 Task: Look for space in Burien, United States from 10th July, 2023 to 15th July, 2023 for 7 adults in price range Rs.10000 to Rs.15000. Place can be entire place or shared room with 4 bedrooms having 7 beds and 4 bathrooms. Property type can be house, flat, guest house. Amenities needed are: wifi, TV, free parkinig on premises, gym, breakfast. Booking option can be shelf check-in. Required host language is English.
Action: Mouse moved to (455, 112)
Screenshot: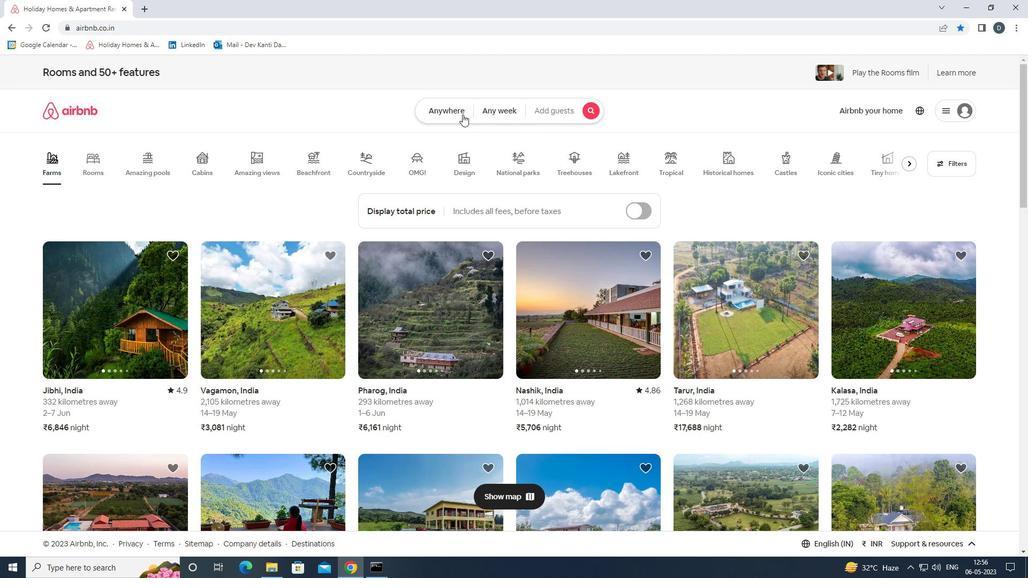 
Action: Mouse pressed left at (455, 112)
Screenshot: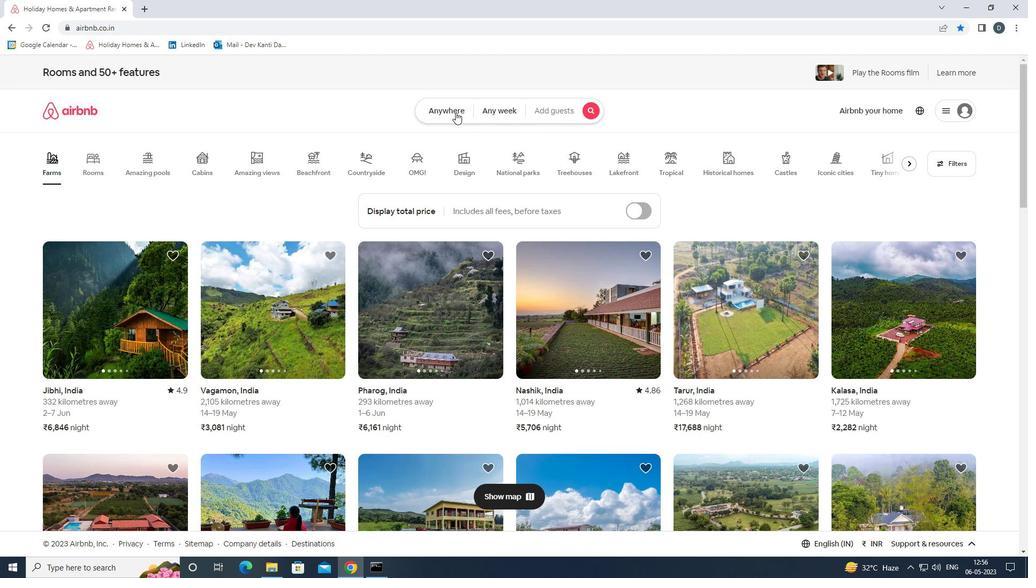 
Action: Mouse moved to (388, 152)
Screenshot: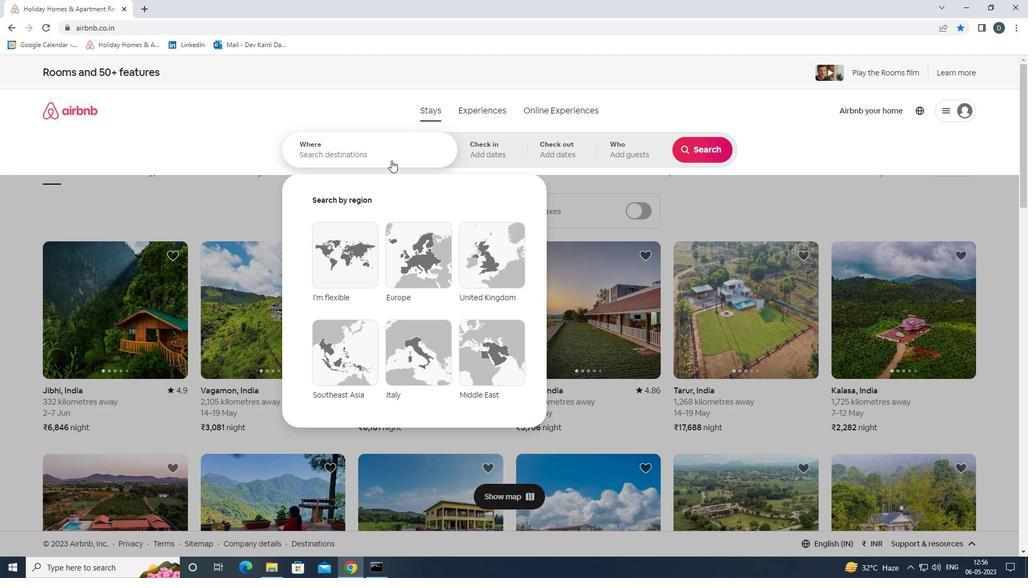 
Action: Mouse pressed left at (388, 152)
Screenshot: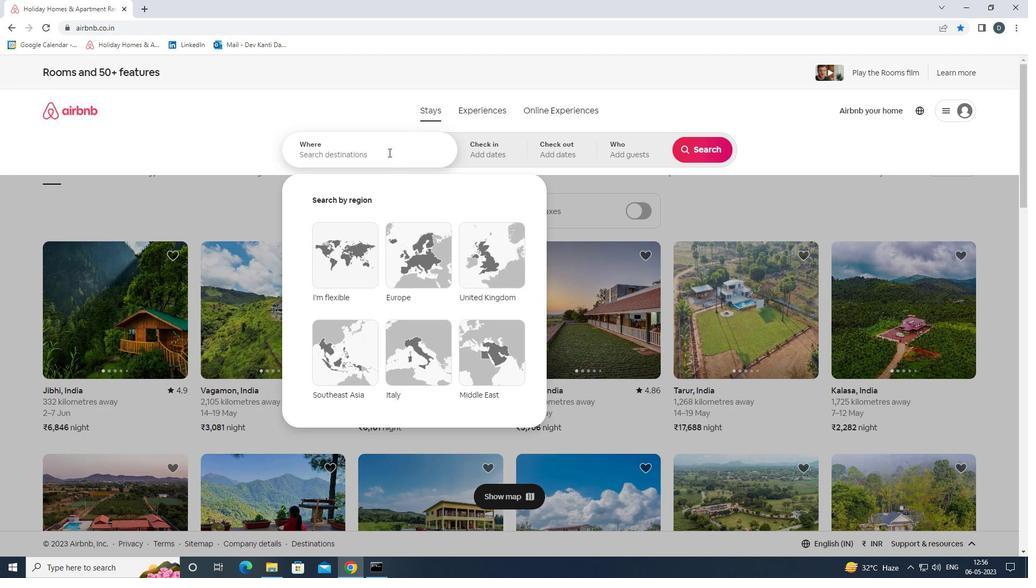 
Action: Mouse moved to (406, 147)
Screenshot: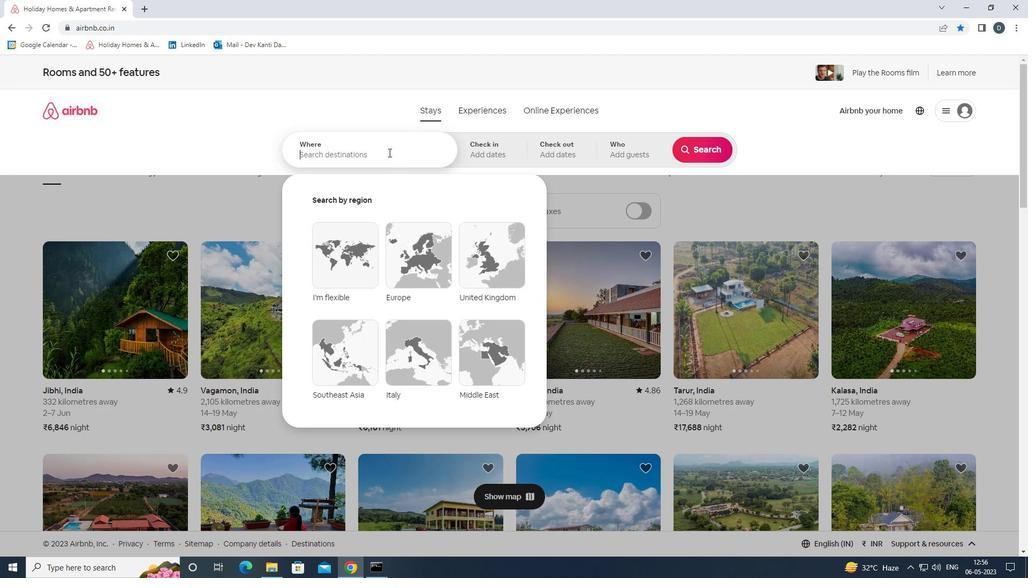 
Action: Key pressed <Key.shift>BURIEN,<Key.shift>UNITED<Key.space><Key.shift>STATES<Key.enter>
Screenshot: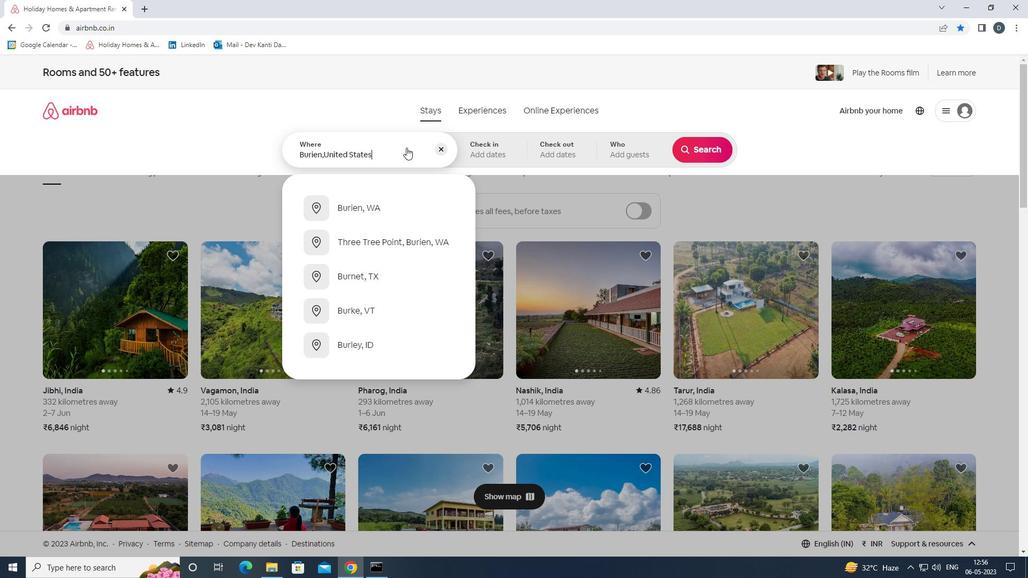 
Action: Mouse moved to (698, 236)
Screenshot: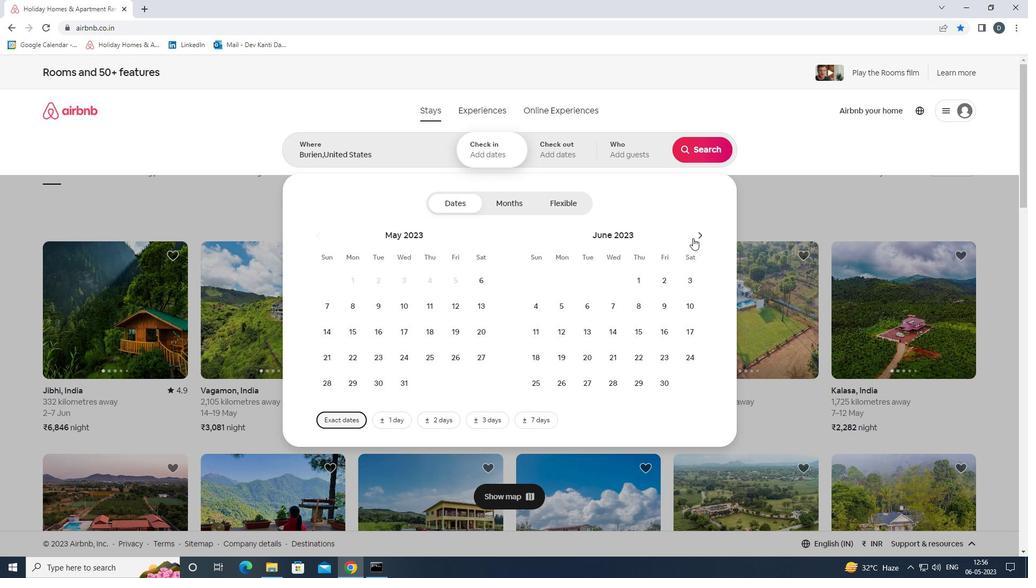 
Action: Mouse pressed left at (698, 236)
Screenshot: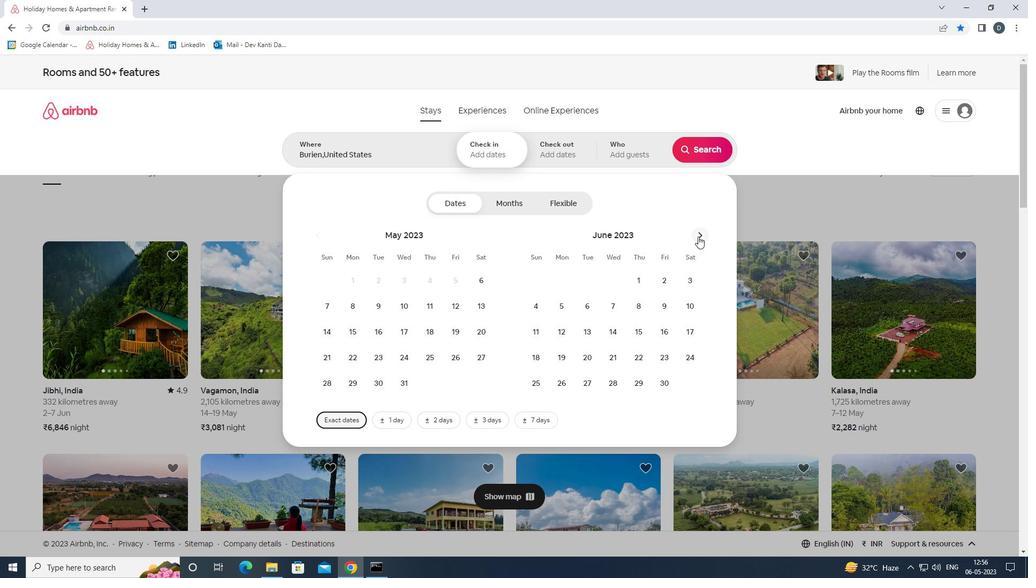 
Action: Mouse moved to (564, 330)
Screenshot: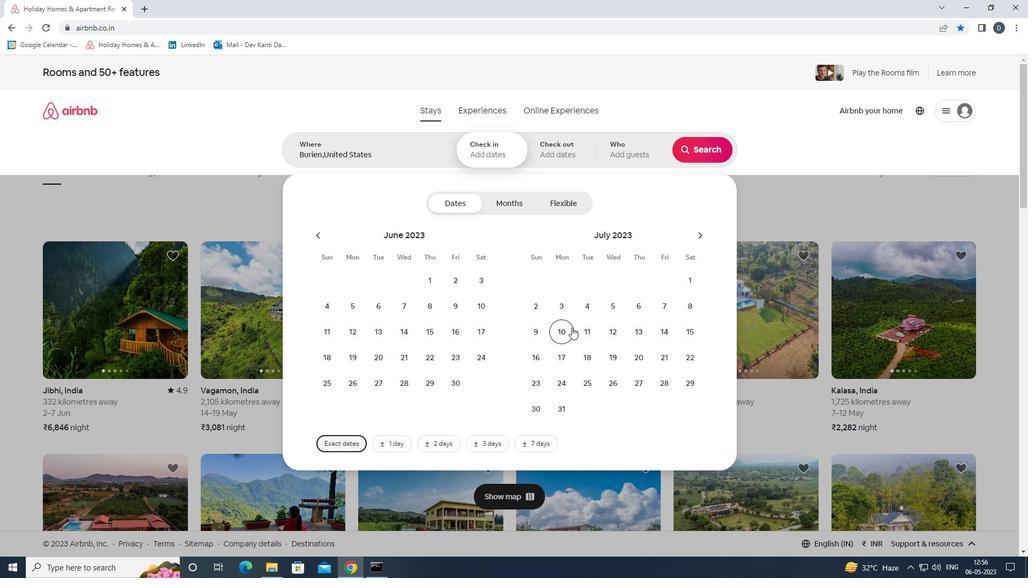 
Action: Mouse pressed left at (564, 330)
Screenshot: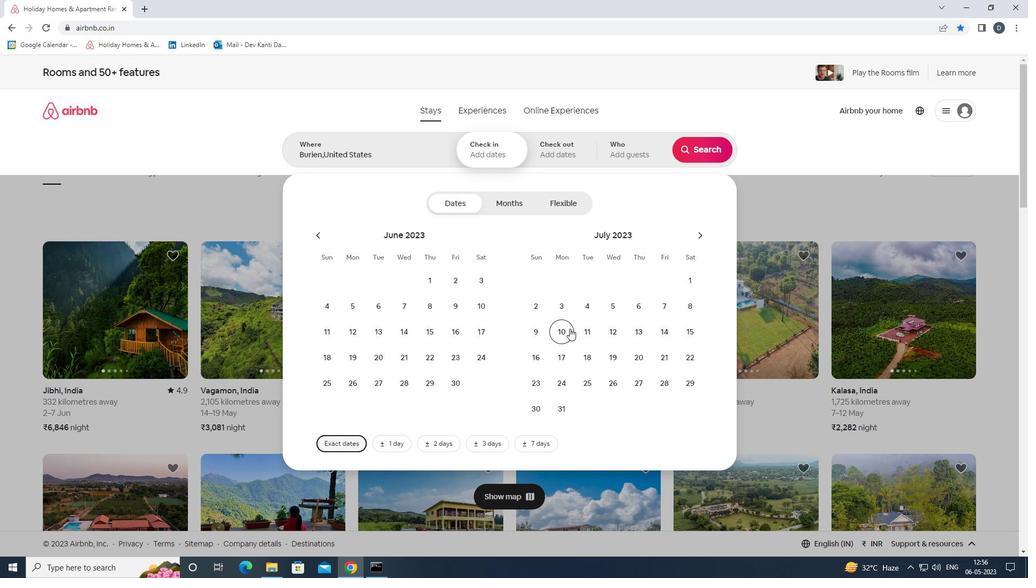 
Action: Mouse moved to (688, 332)
Screenshot: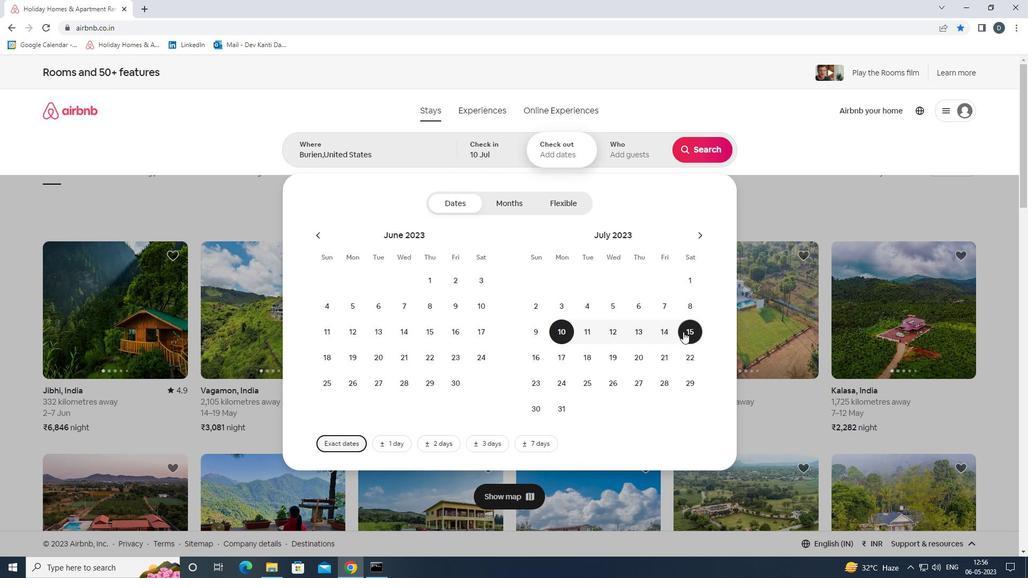
Action: Mouse pressed left at (688, 332)
Screenshot: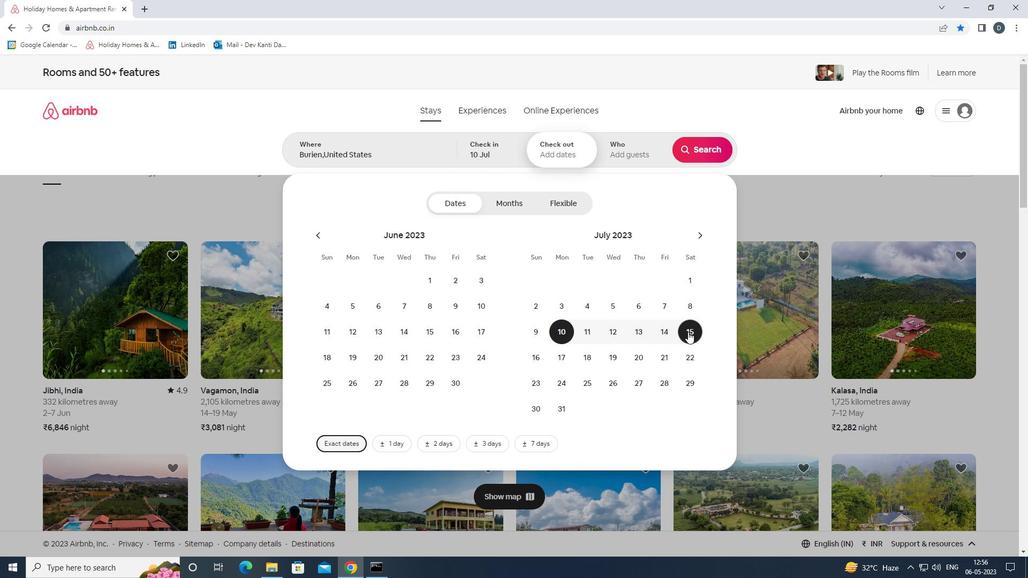 
Action: Mouse moved to (610, 151)
Screenshot: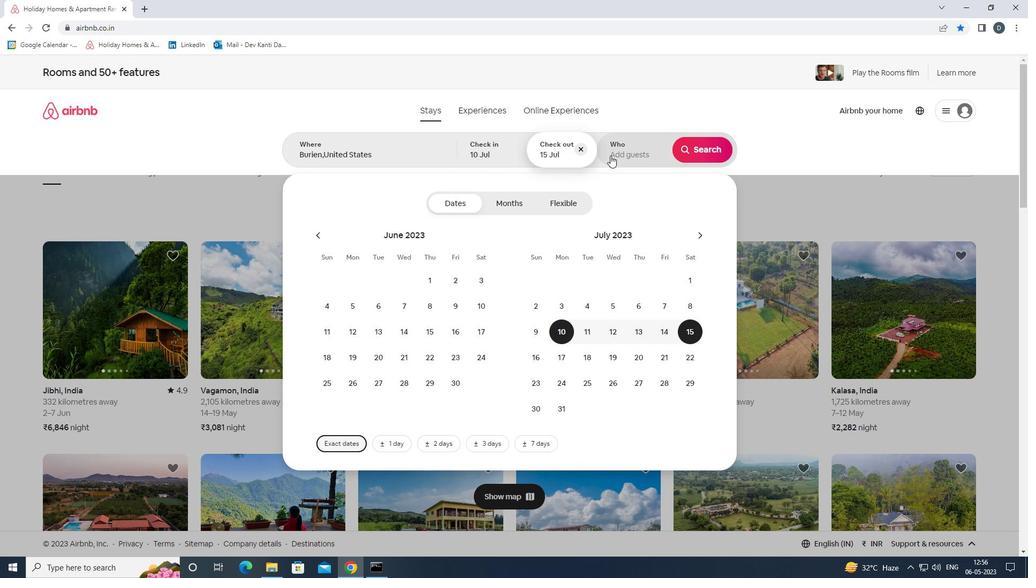 
Action: Mouse pressed left at (610, 151)
Screenshot: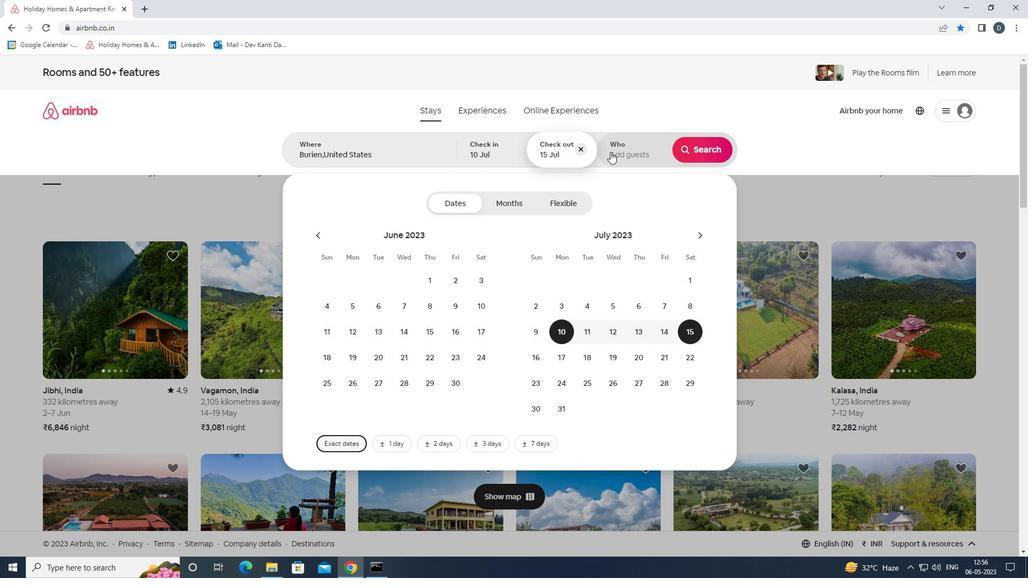 
Action: Mouse moved to (699, 209)
Screenshot: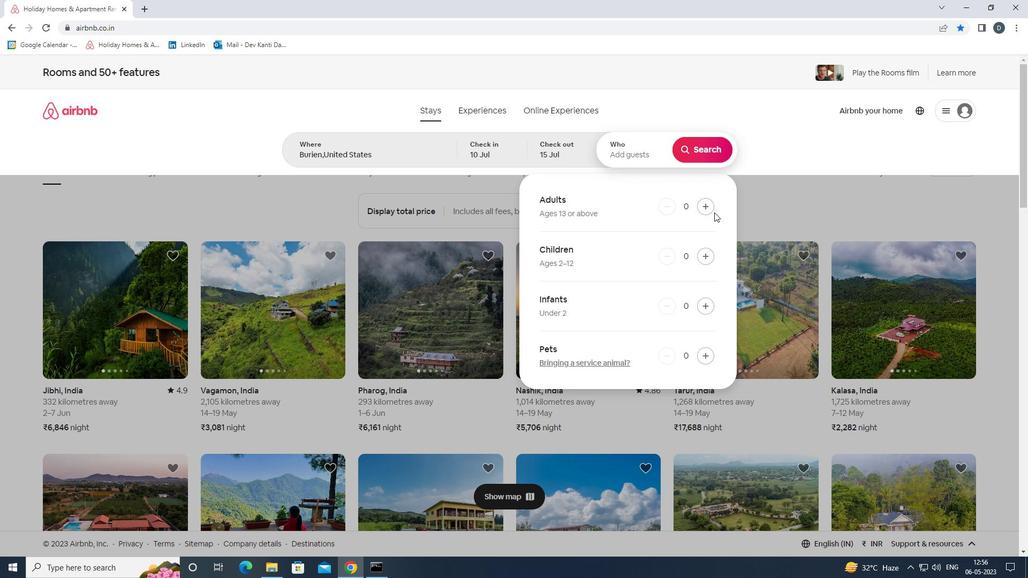 
Action: Mouse pressed left at (699, 209)
Screenshot: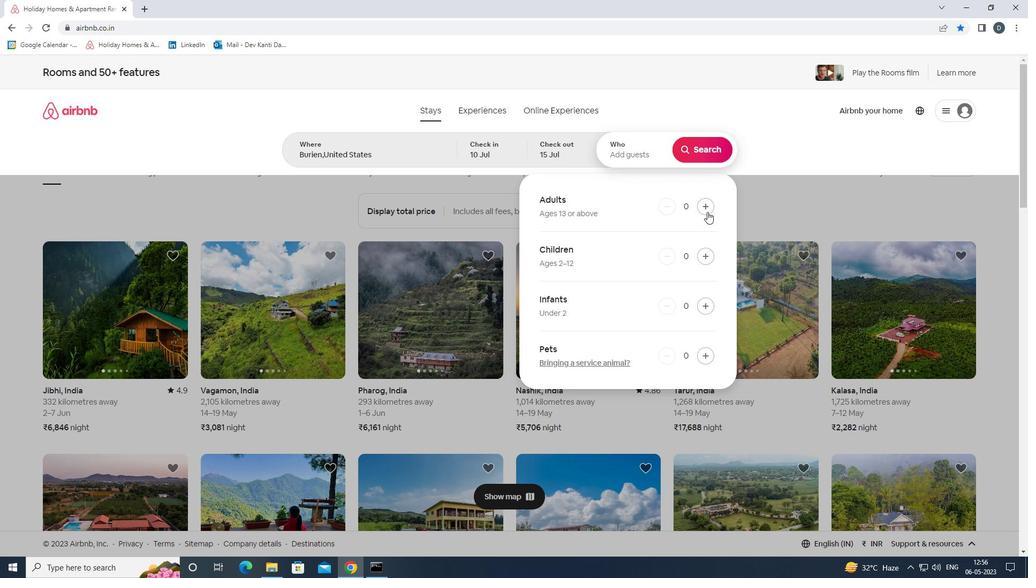 
Action: Mouse pressed left at (699, 209)
Screenshot: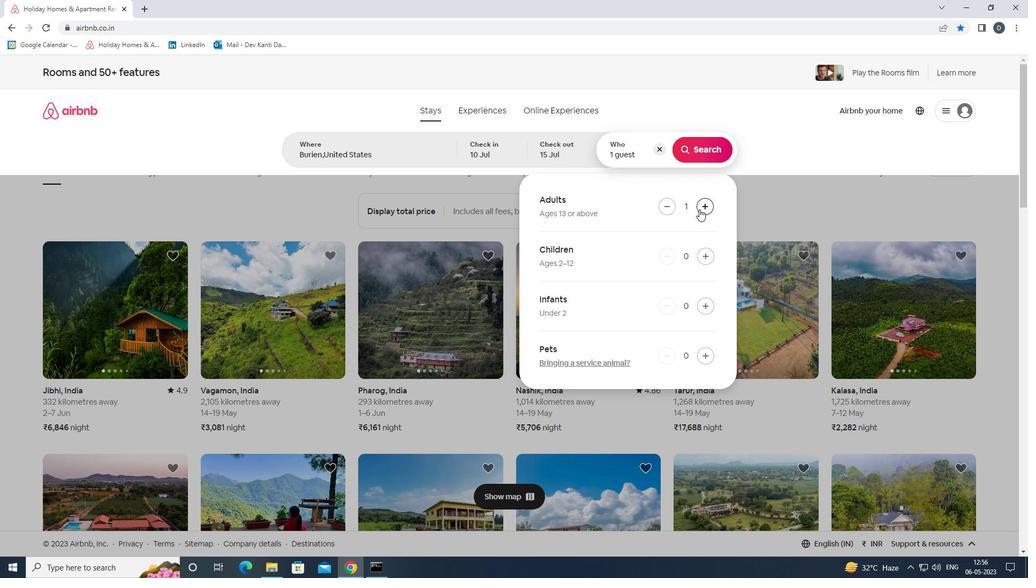 
Action: Mouse pressed left at (699, 209)
Screenshot: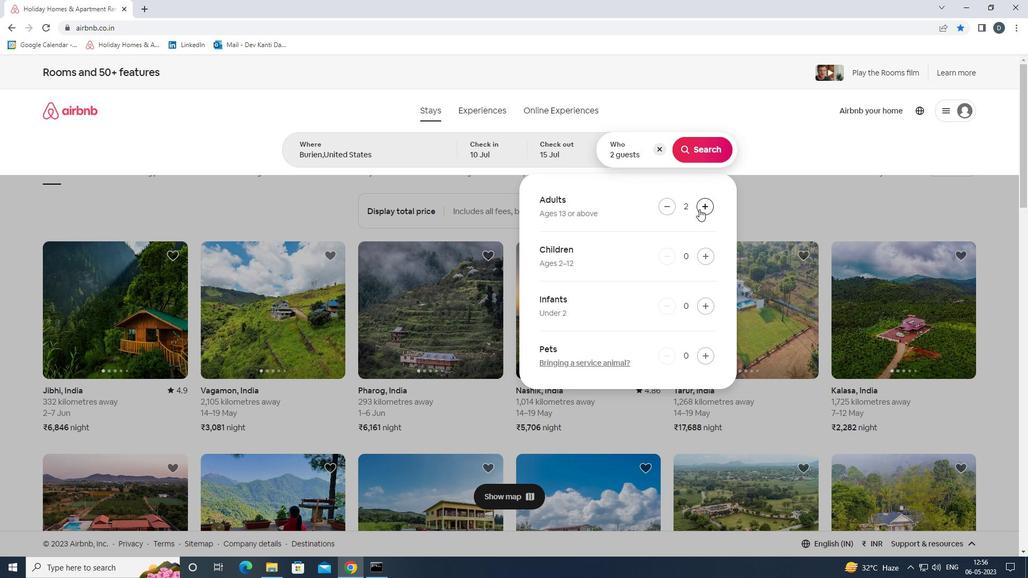 
Action: Mouse pressed left at (699, 209)
Screenshot: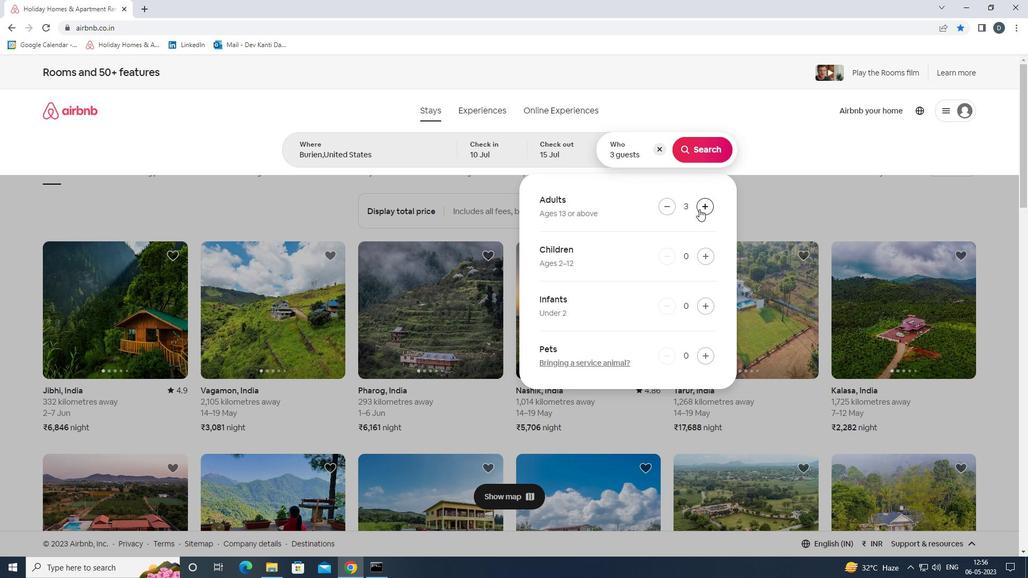 
Action: Mouse pressed left at (699, 209)
Screenshot: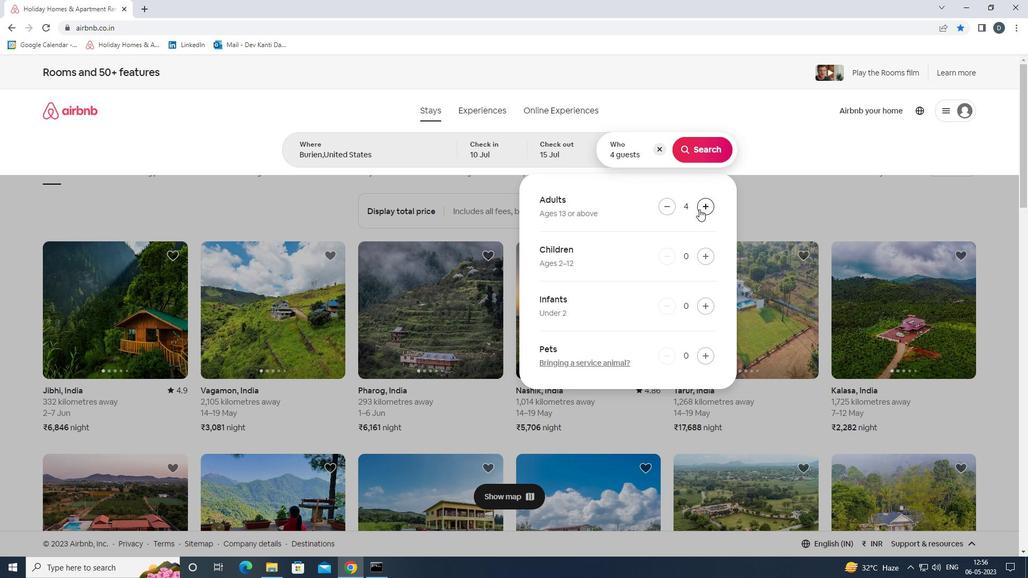 
Action: Mouse pressed left at (699, 209)
Screenshot: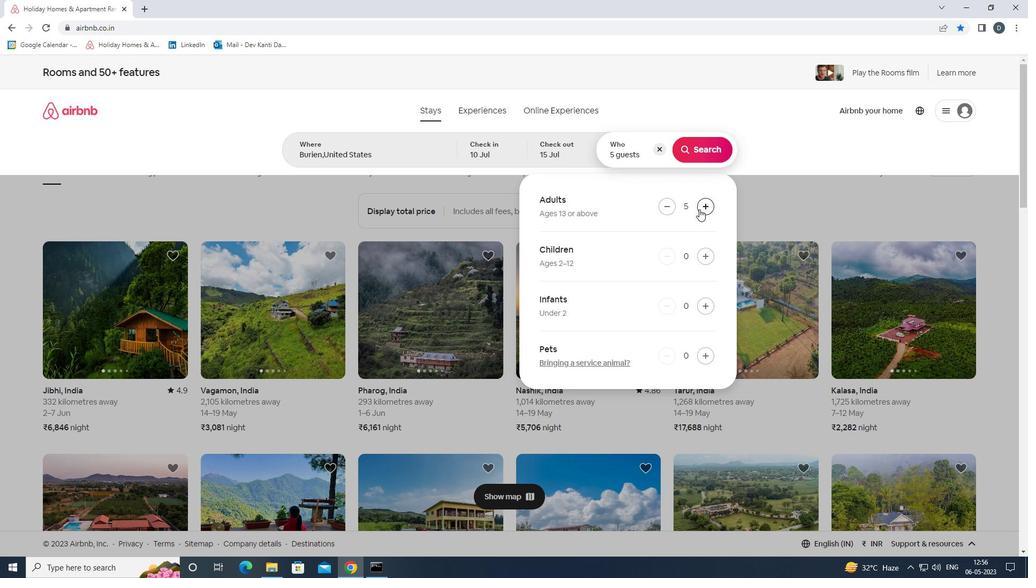 
Action: Mouse pressed left at (699, 209)
Screenshot: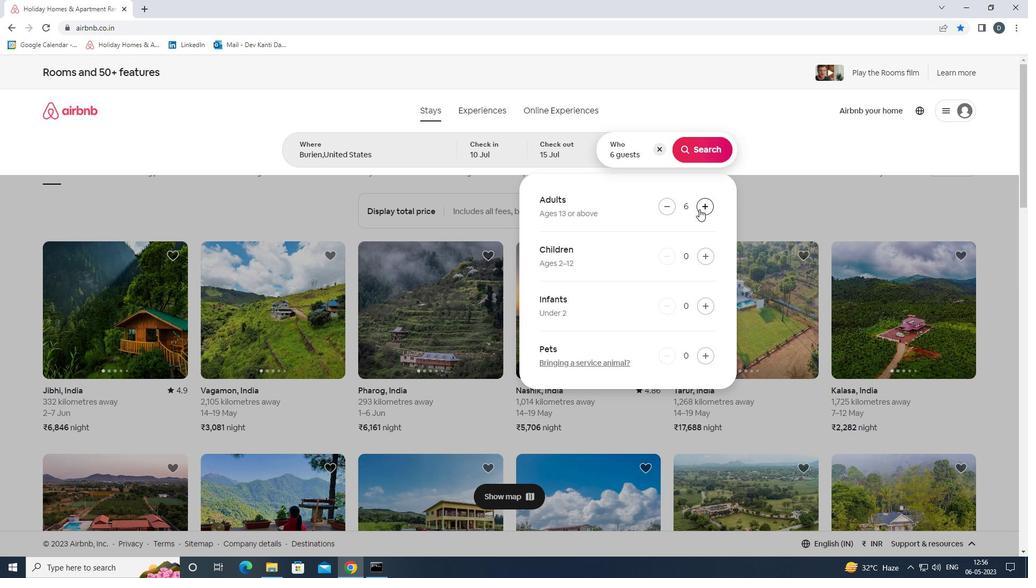 
Action: Mouse moved to (692, 154)
Screenshot: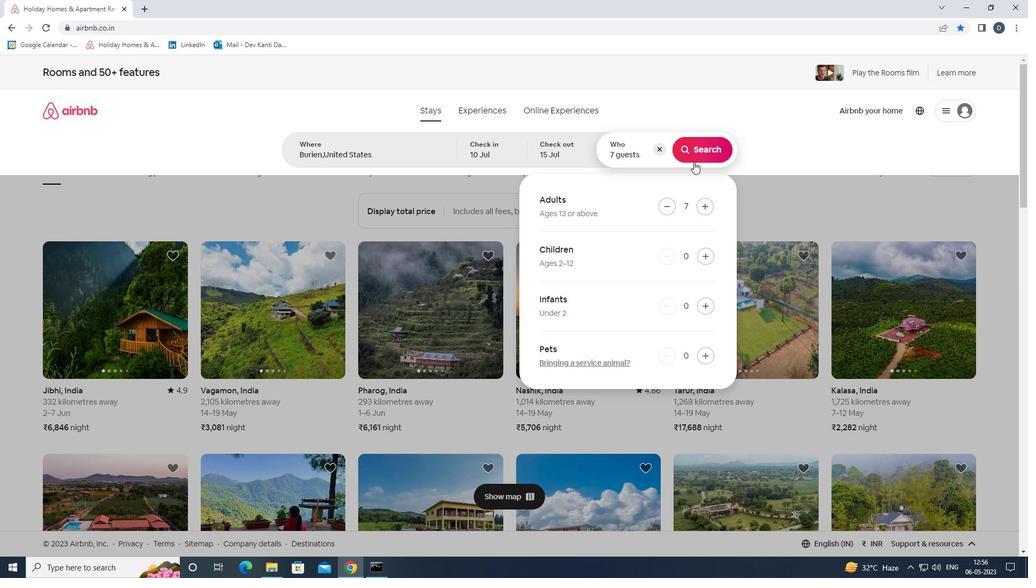 
Action: Mouse pressed left at (692, 154)
Screenshot: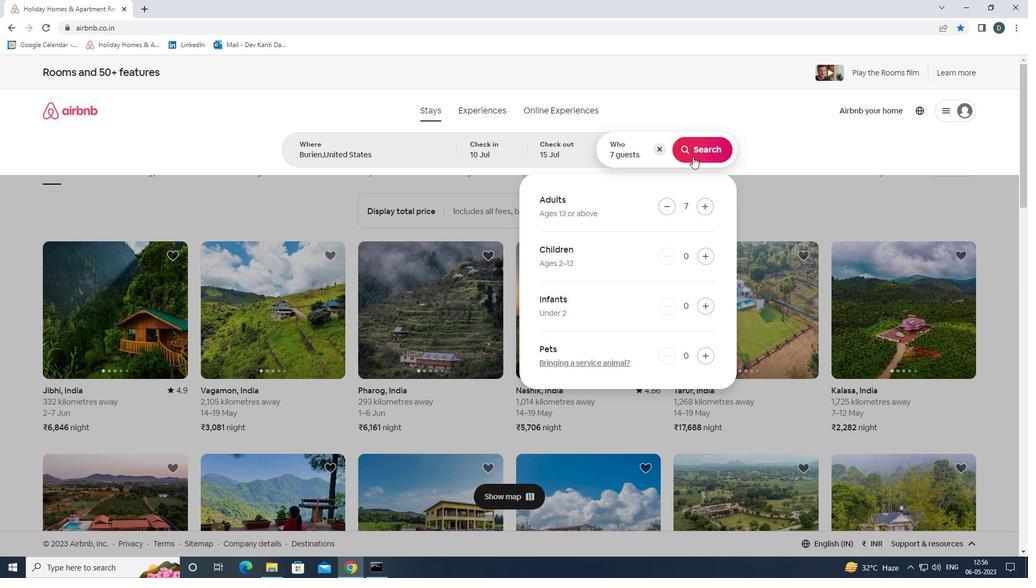 
Action: Mouse moved to (972, 118)
Screenshot: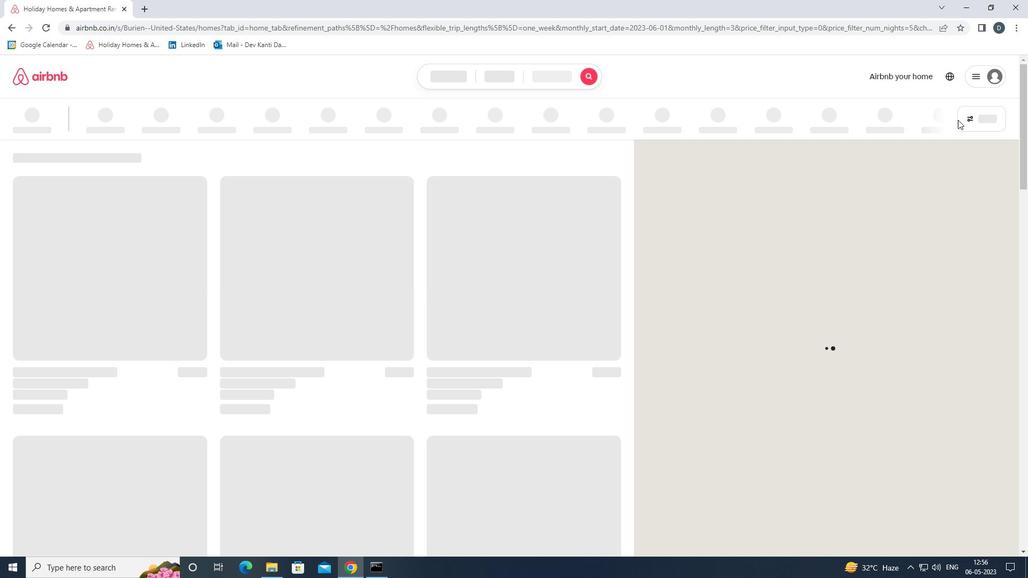 
Action: Mouse pressed left at (972, 118)
Screenshot: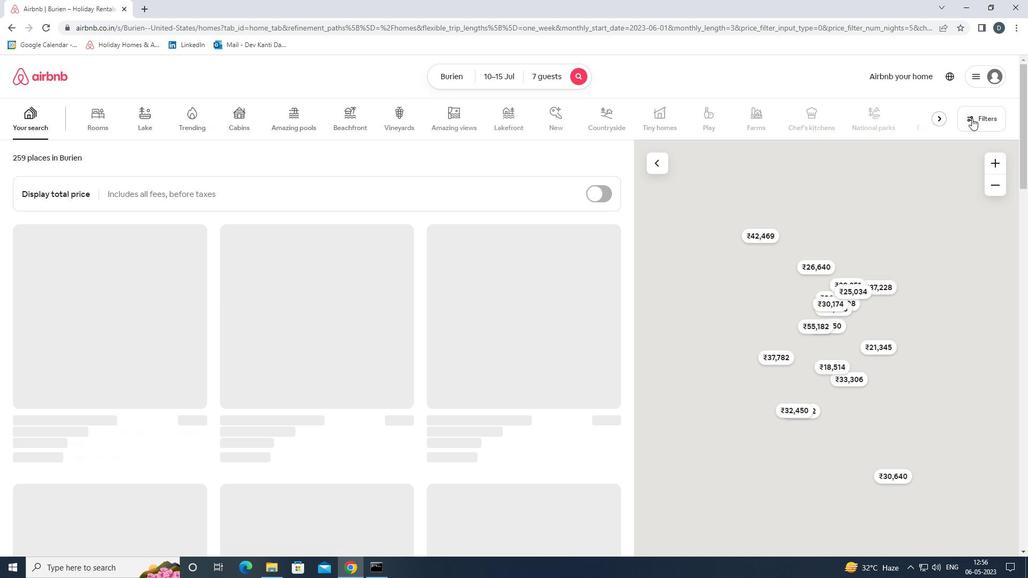 
Action: Mouse moved to (390, 377)
Screenshot: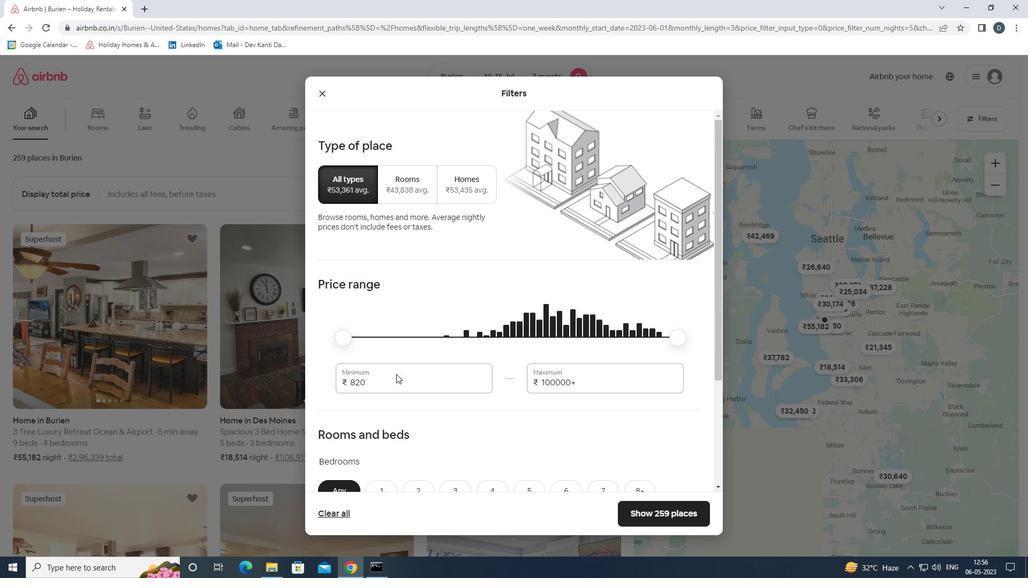 
Action: Mouse pressed left at (390, 377)
Screenshot: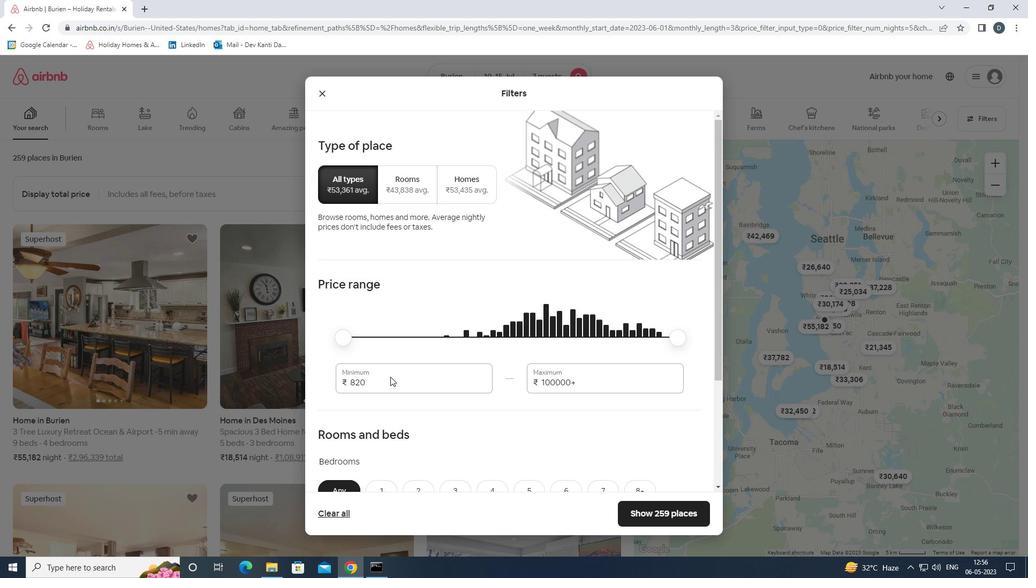
Action: Mouse pressed left at (390, 377)
Screenshot: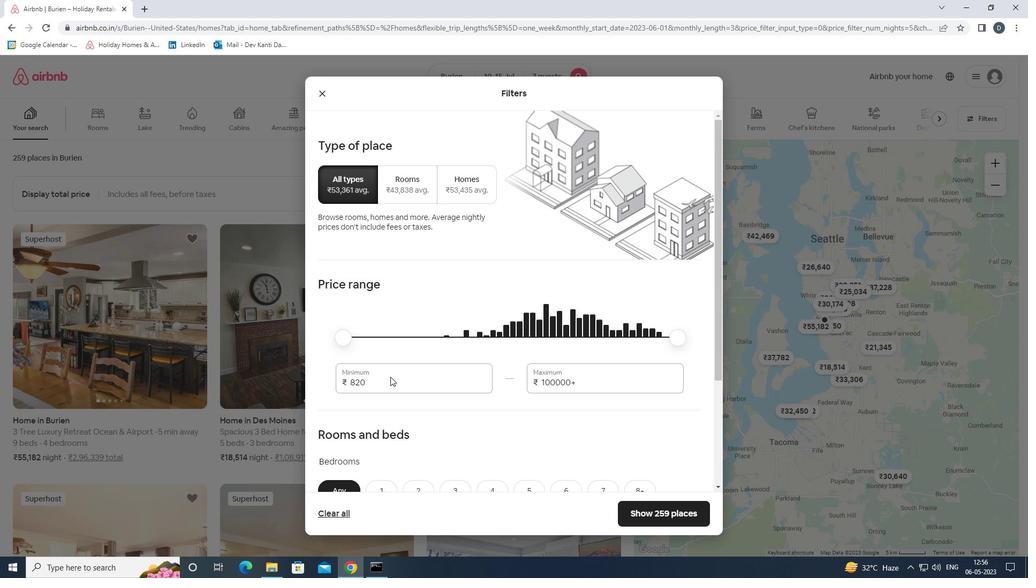 
Action: Mouse moved to (389, 381)
Screenshot: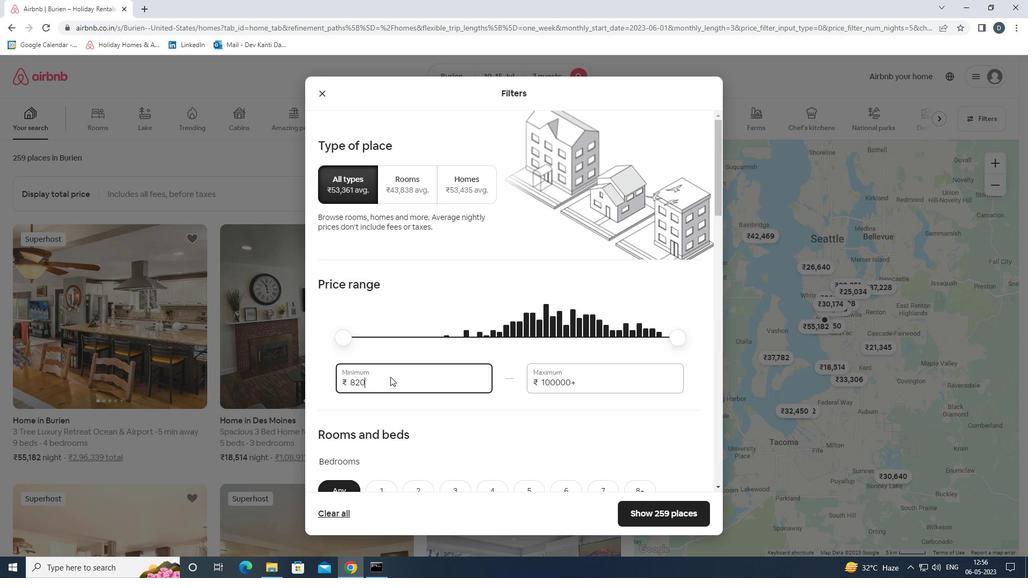 
Action: Mouse pressed left at (389, 381)
Screenshot: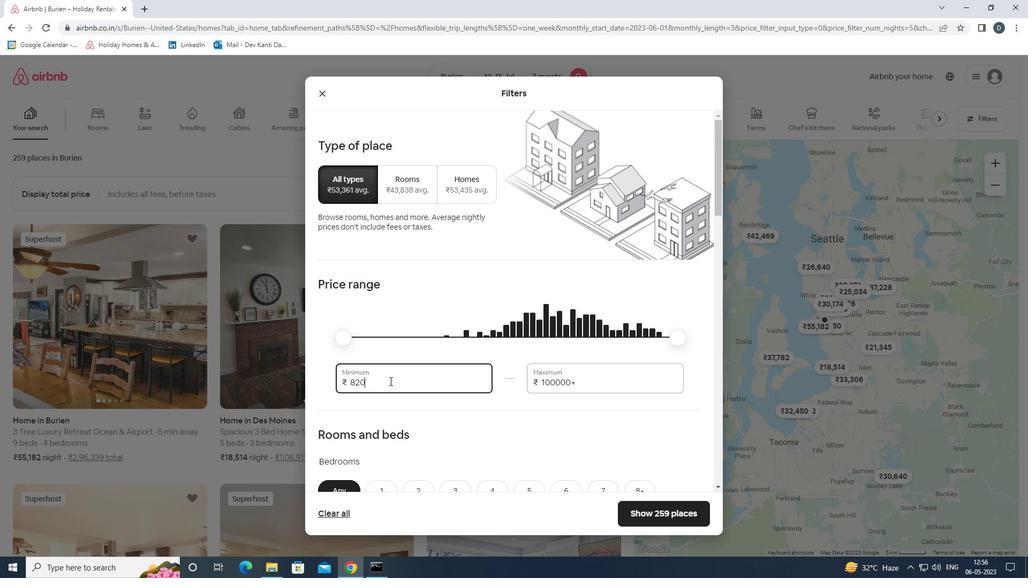 
Action: Mouse pressed left at (389, 381)
Screenshot: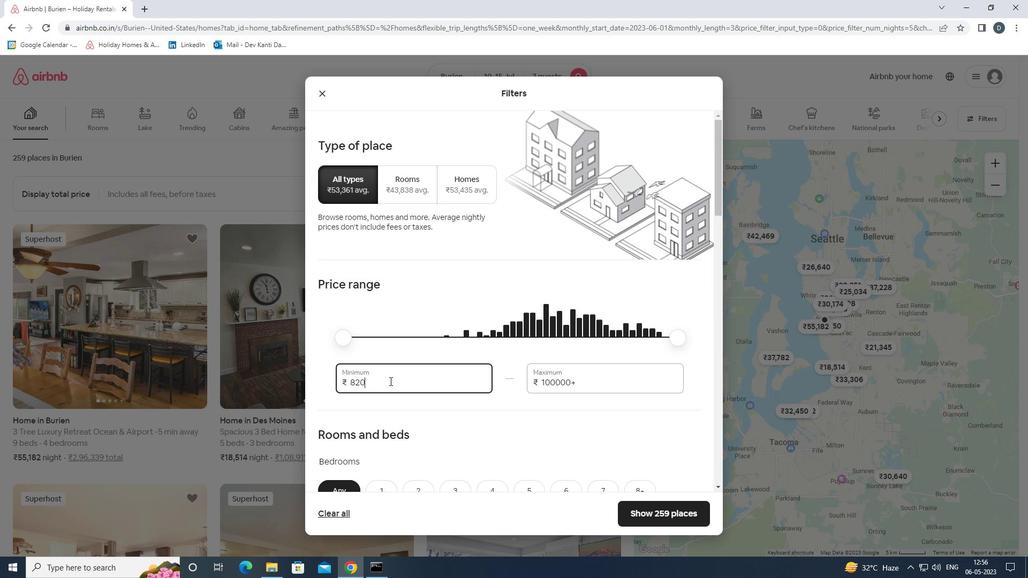 
Action: Mouse moved to (437, 373)
Screenshot: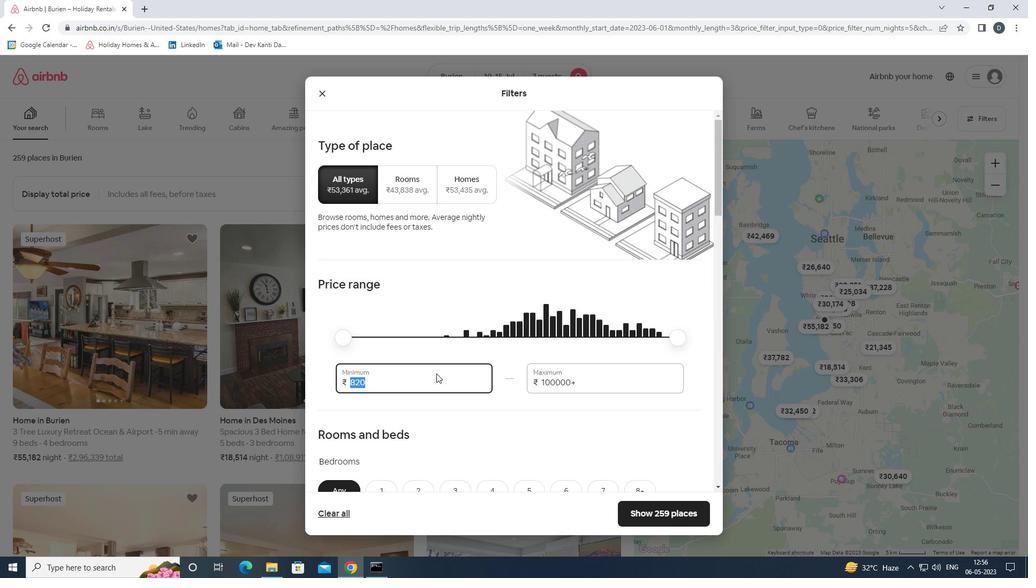 
Action: Key pressed 10000<Key.tab>15000
Screenshot: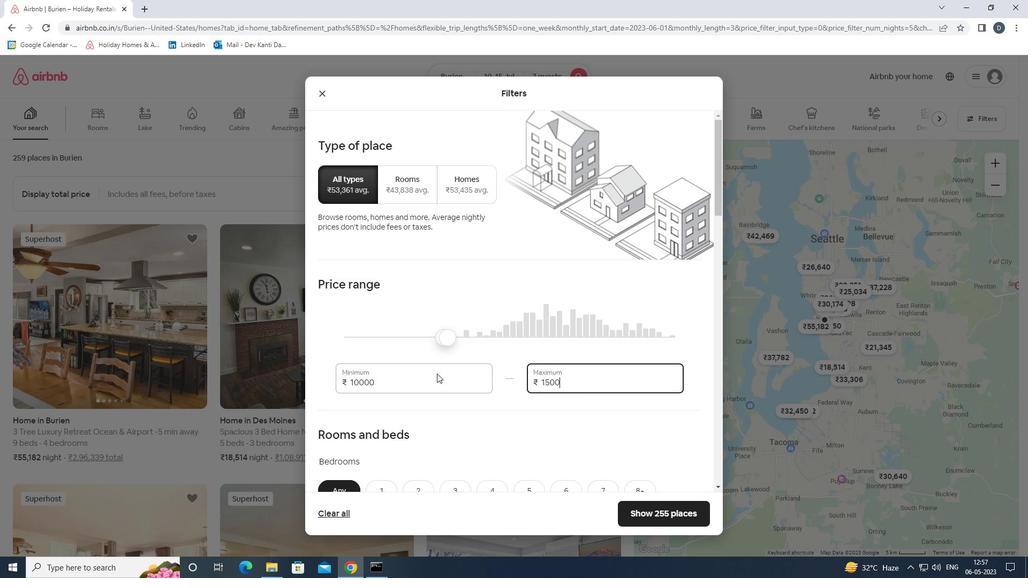 
Action: Mouse moved to (450, 368)
Screenshot: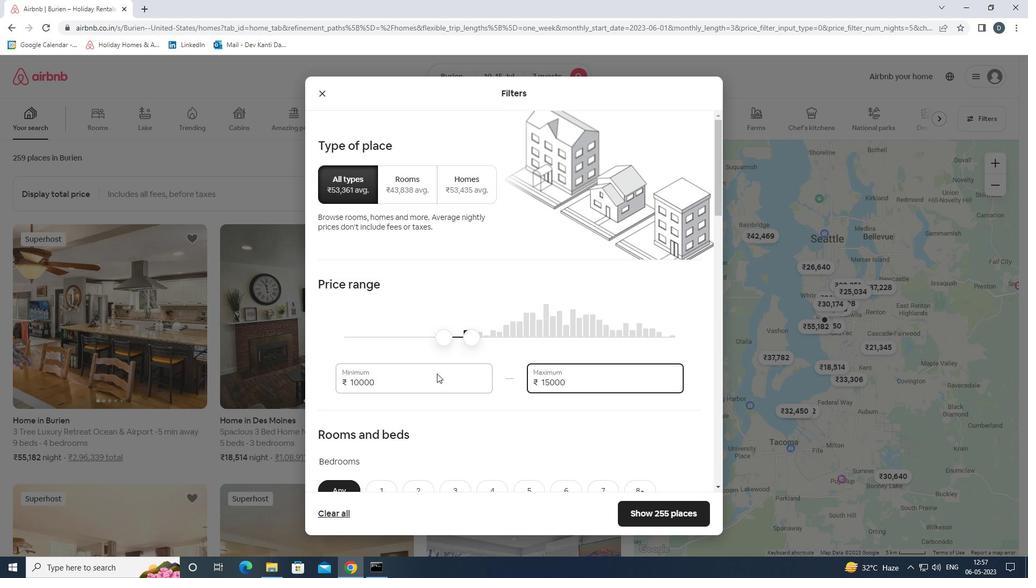 
Action: Mouse scrolled (450, 367) with delta (0, 0)
Screenshot: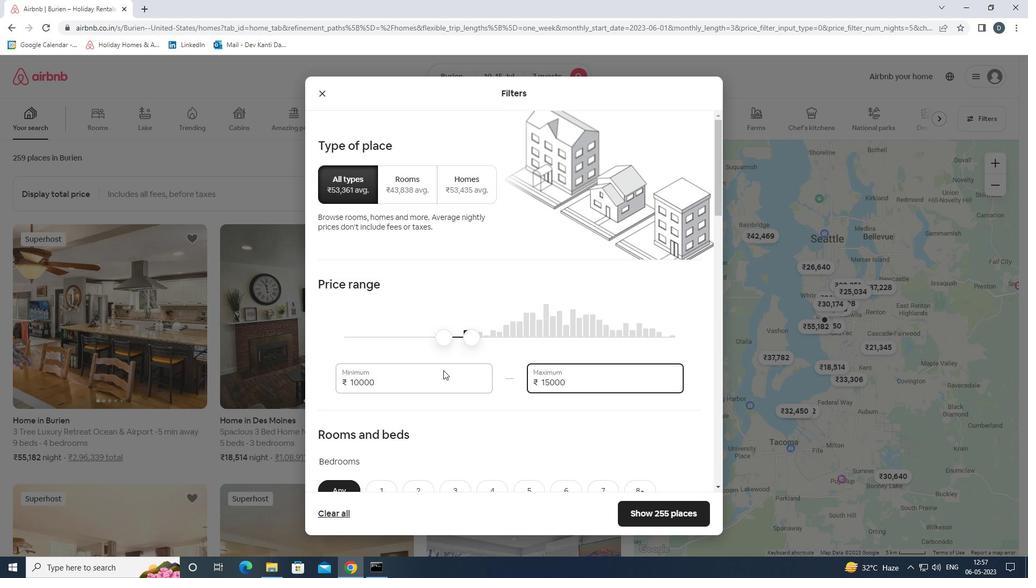 
Action: Mouse scrolled (450, 367) with delta (0, 0)
Screenshot: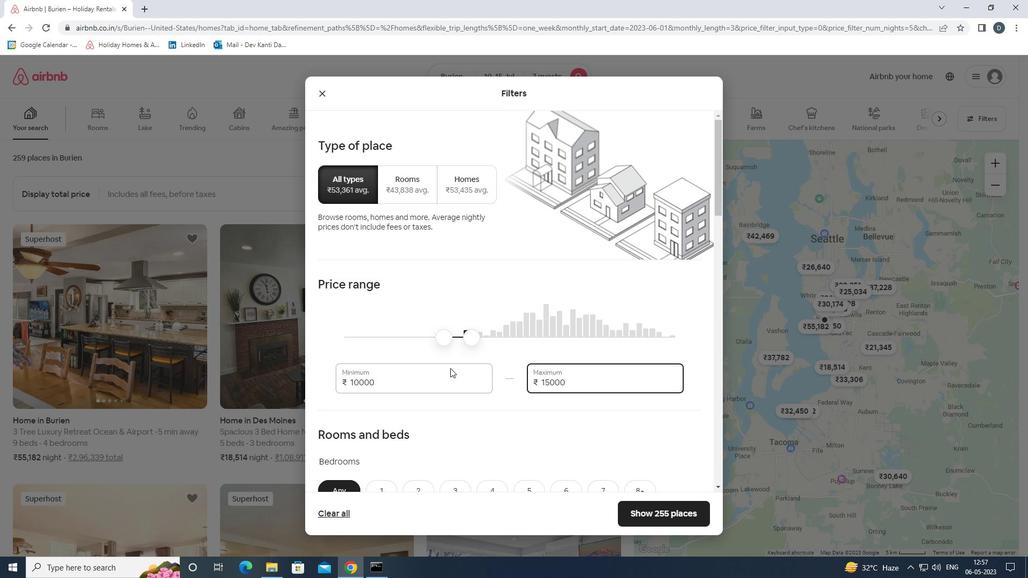 
Action: Mouse scrolled (450, 367) with delta (0, 0)
Screenshot: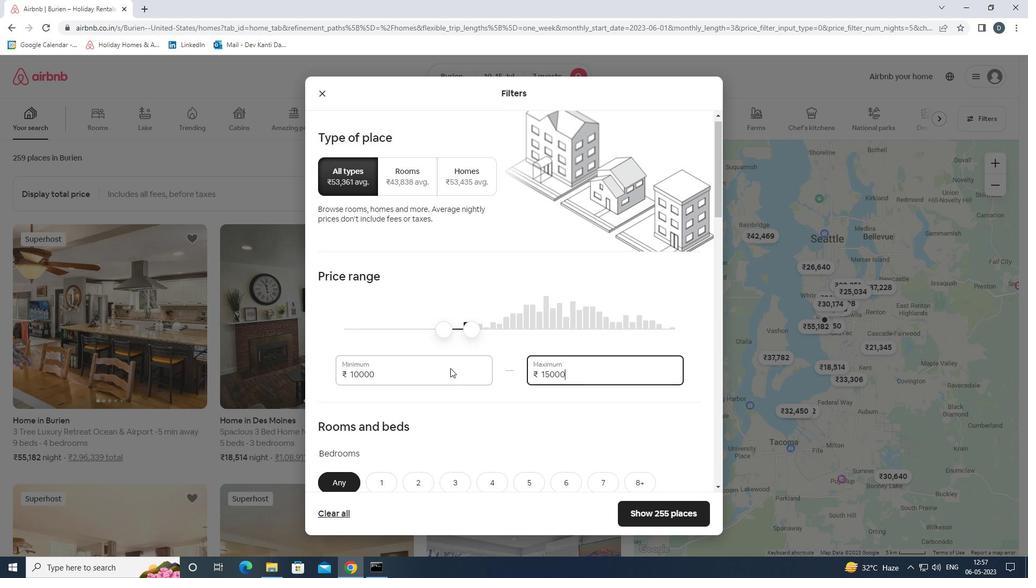 
Action: Mouse moved to (495, 333)
Screenshot: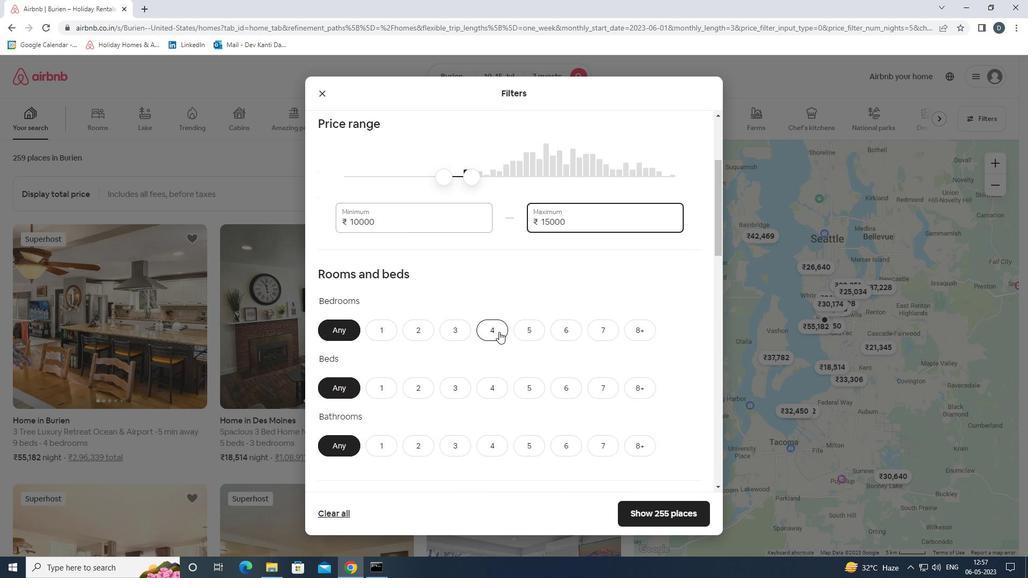 
Action: Mouse pressed left at (495, 333)
Screenshot: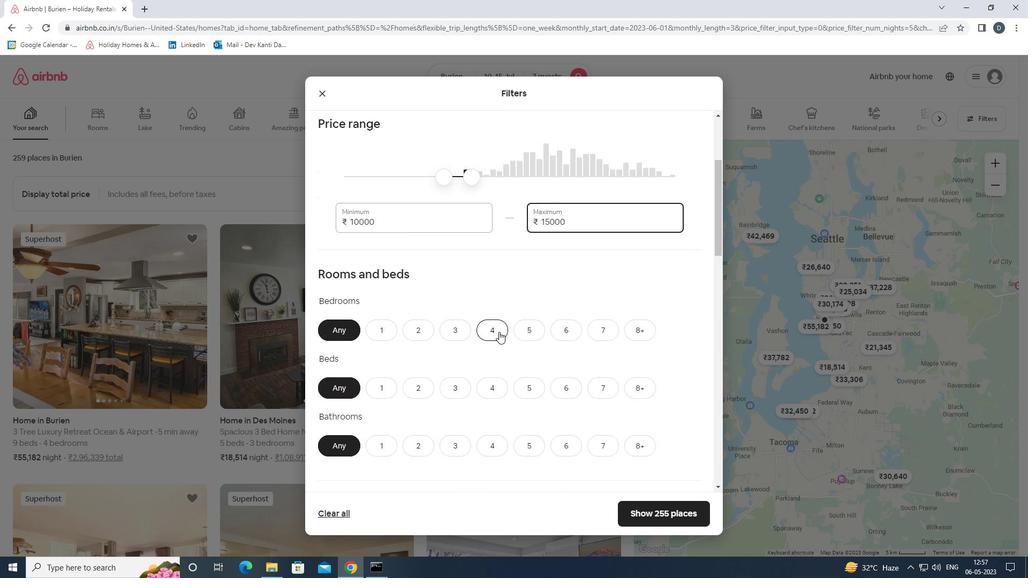 
Action: Mouse moved to (593, 385)
Screenshot: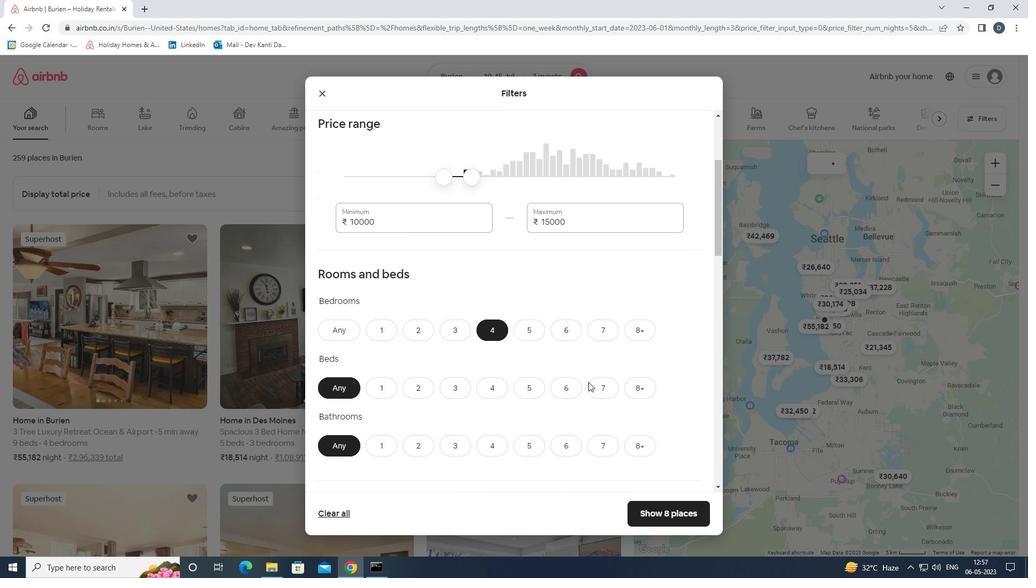 
Action: Mouse pressed left at (593, 385)
Screenshot: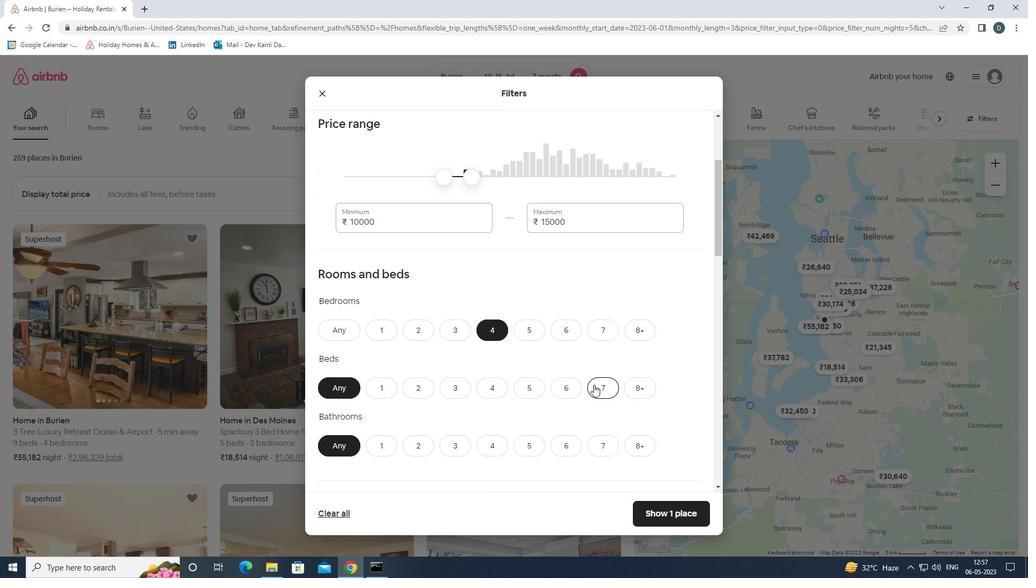 
Action: Mouse moved to (486, 440)
Screenshot: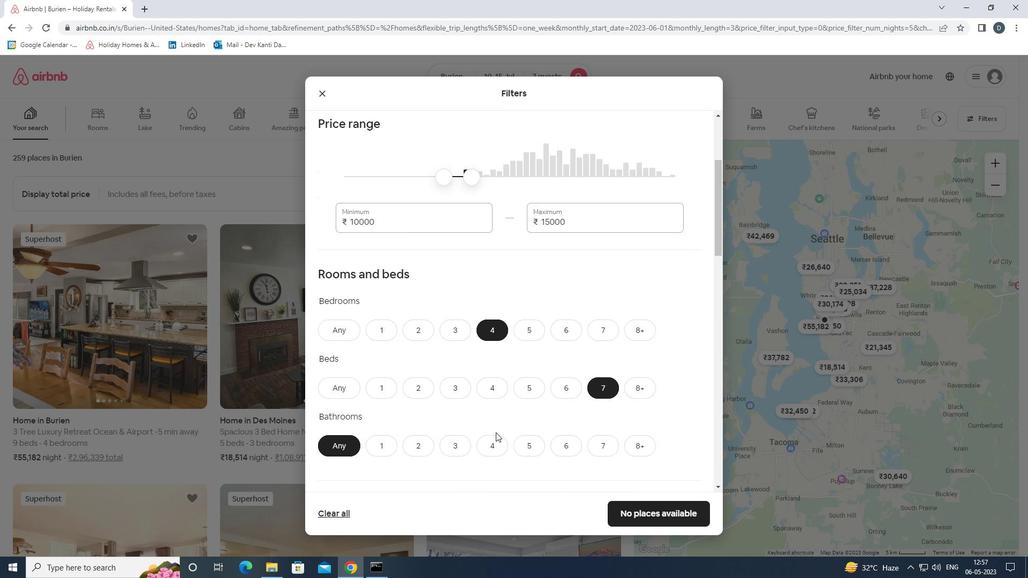 
Action: Mouse pressed left at (486, 440)
Screenshot: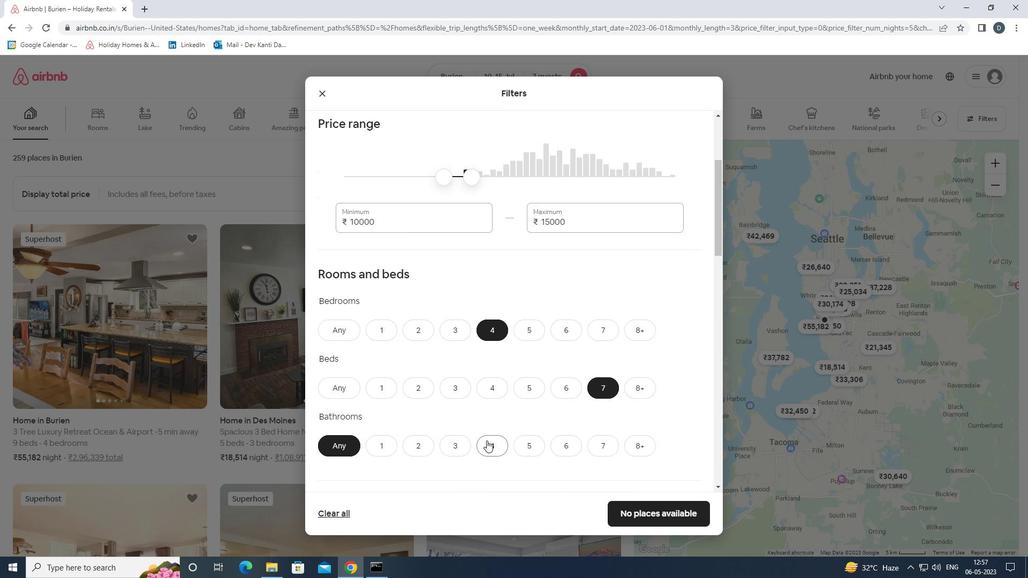 
Action: Mouse moved to (490, 407)
Screenshot: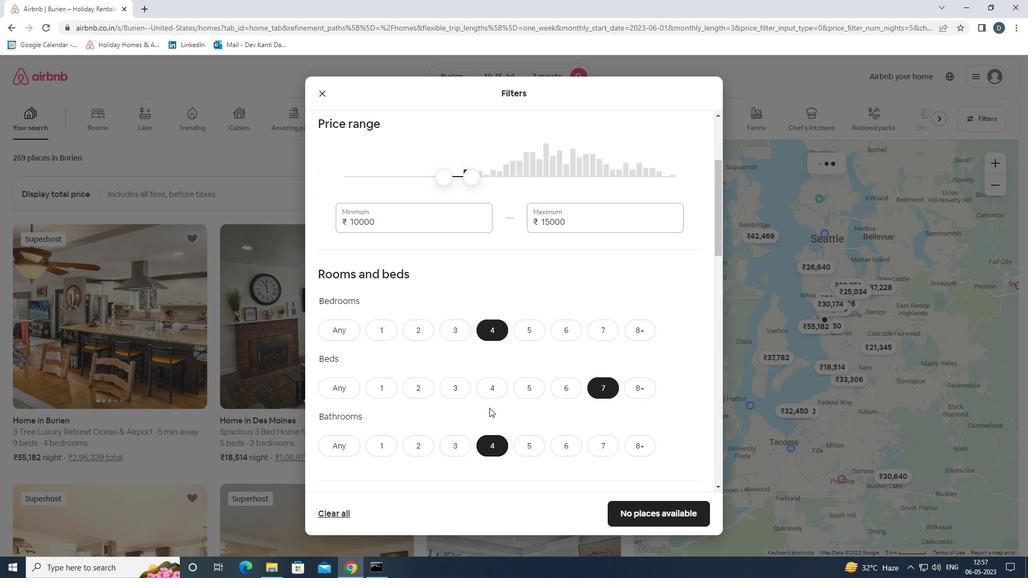 
Action: Mouse scrolled (490, 407) with delta (0, 0)
Screenshot: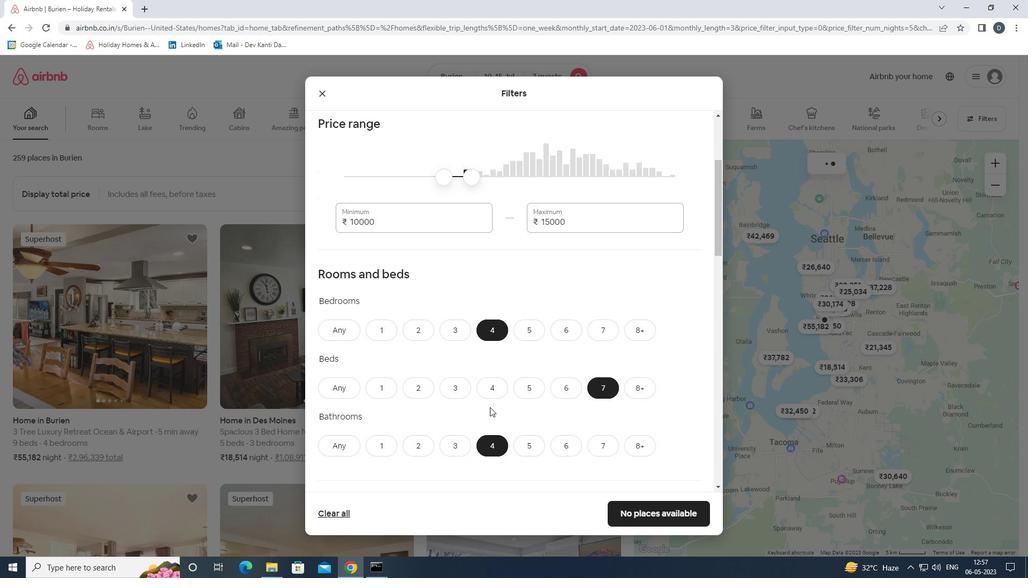 
Action: Mouse scrolled (490, 407) with delta (0, 0)
Screenshot: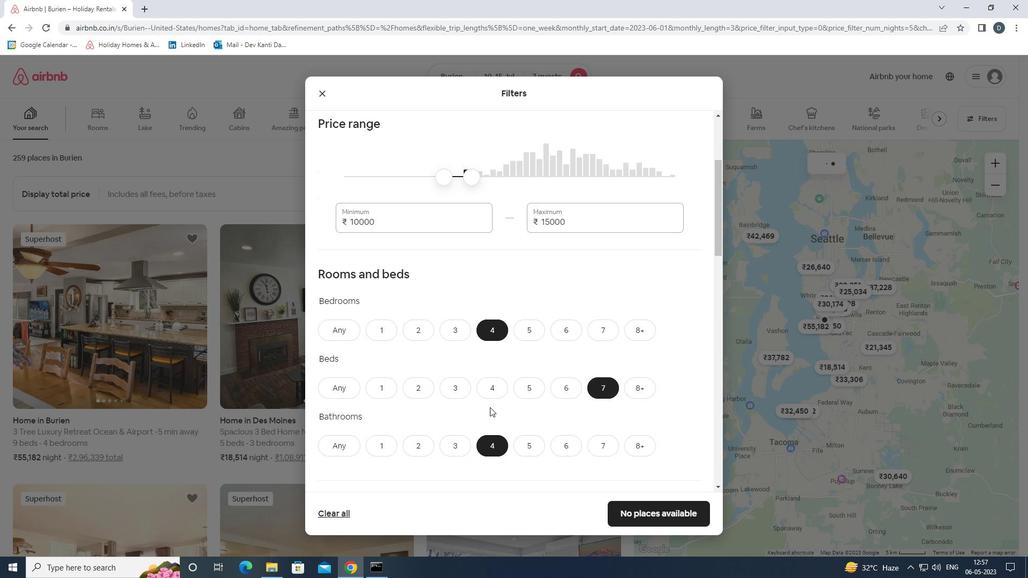 
Action: Mouse scrolled (490, 407) with delta (0, 0)
Screenshot: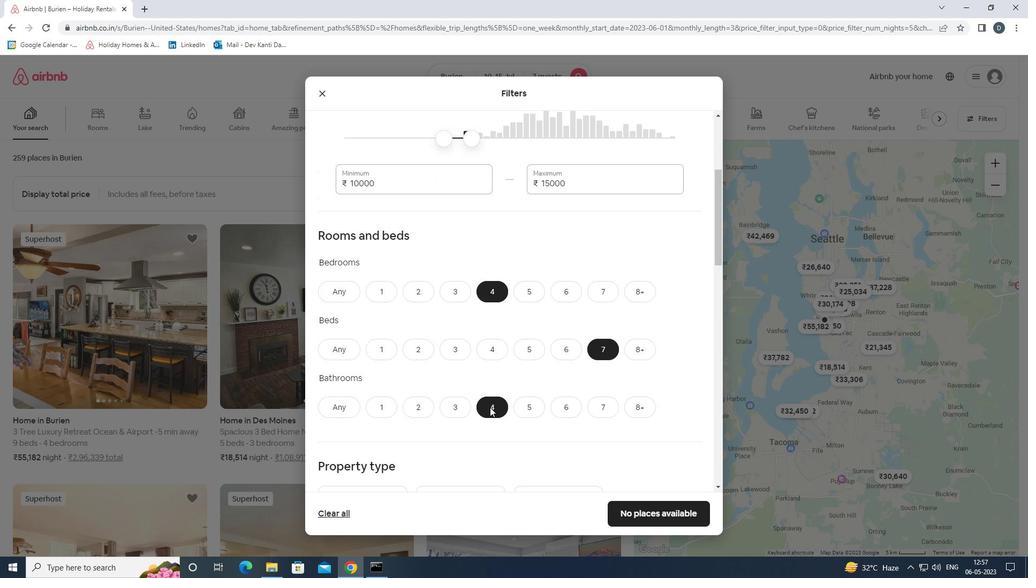 
Action: Mouse scrolled (490, 407) with delta (0, 0)
Screenshot: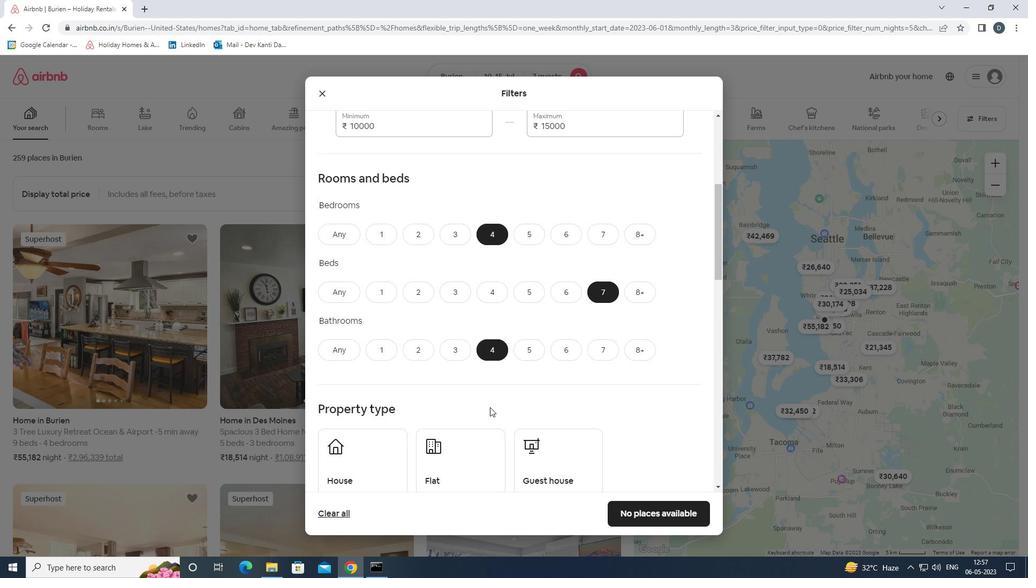 
Action: Mouse moved to (373, 338)
Screenshot: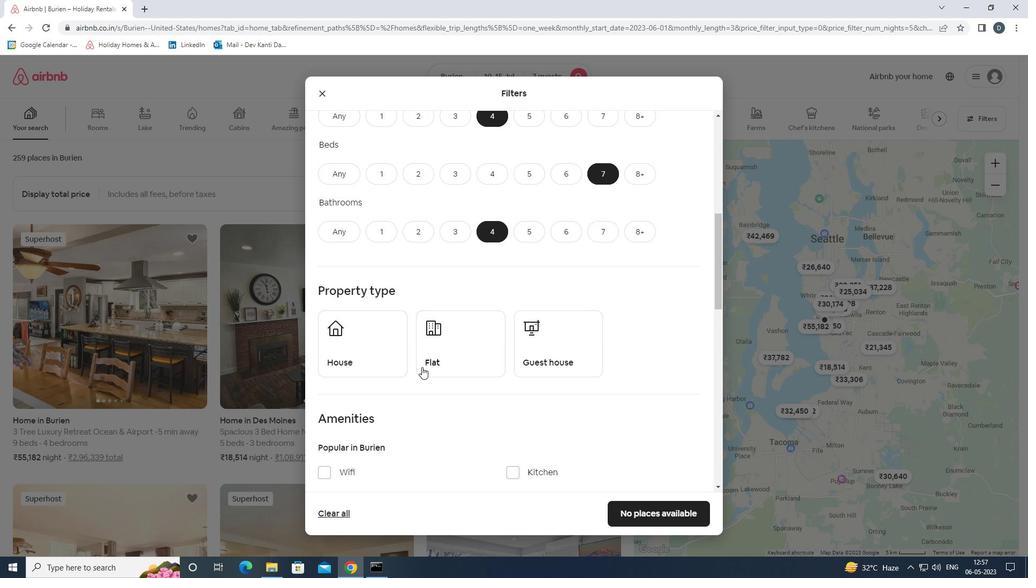 
Action: Mouse pressed left at (373, 338)
Screenshot: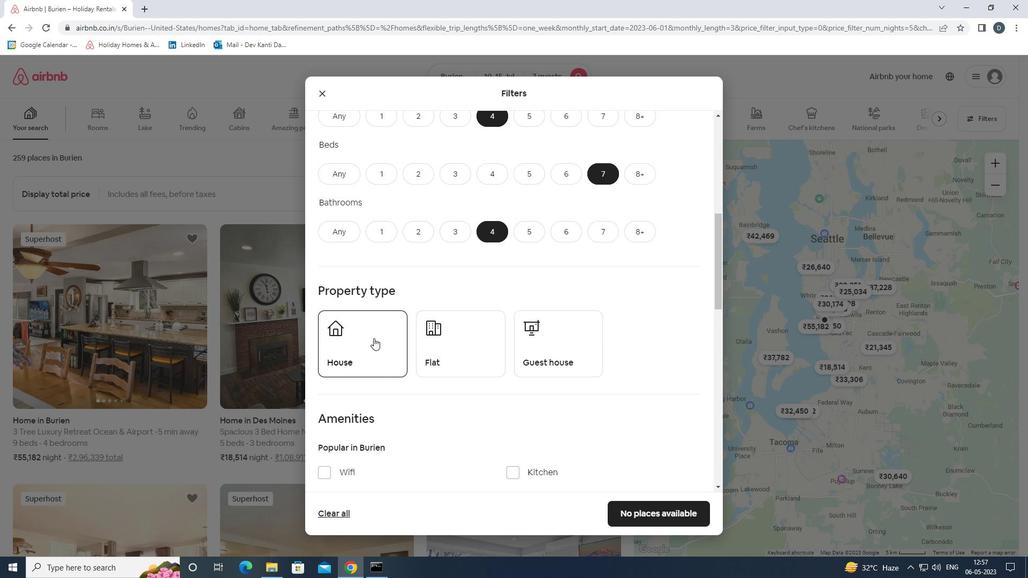 
Action: Mouse moved to (463, 344)
Screenshot: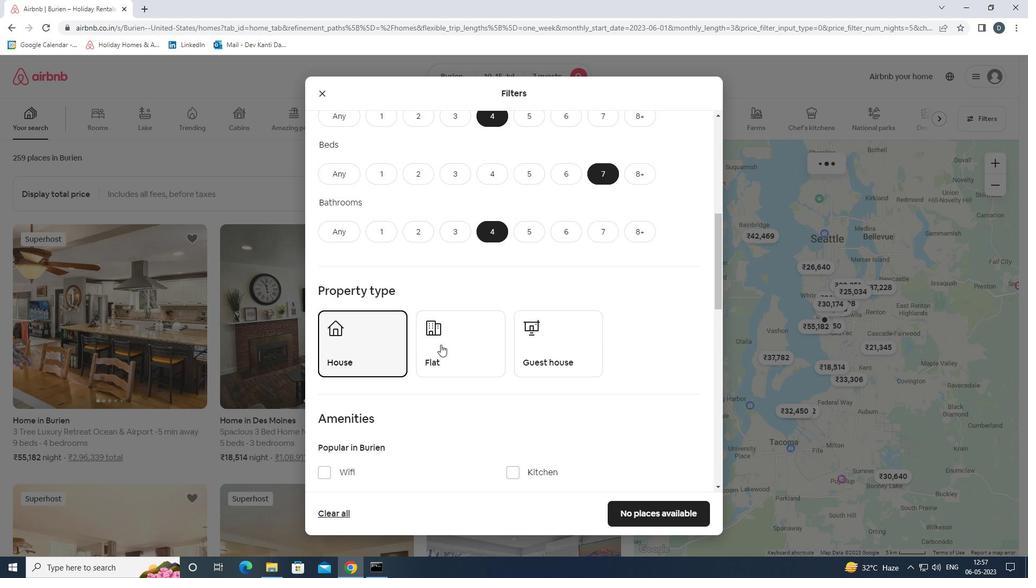 
Action: Mouse pressed left at (463, 344)
Screenshot: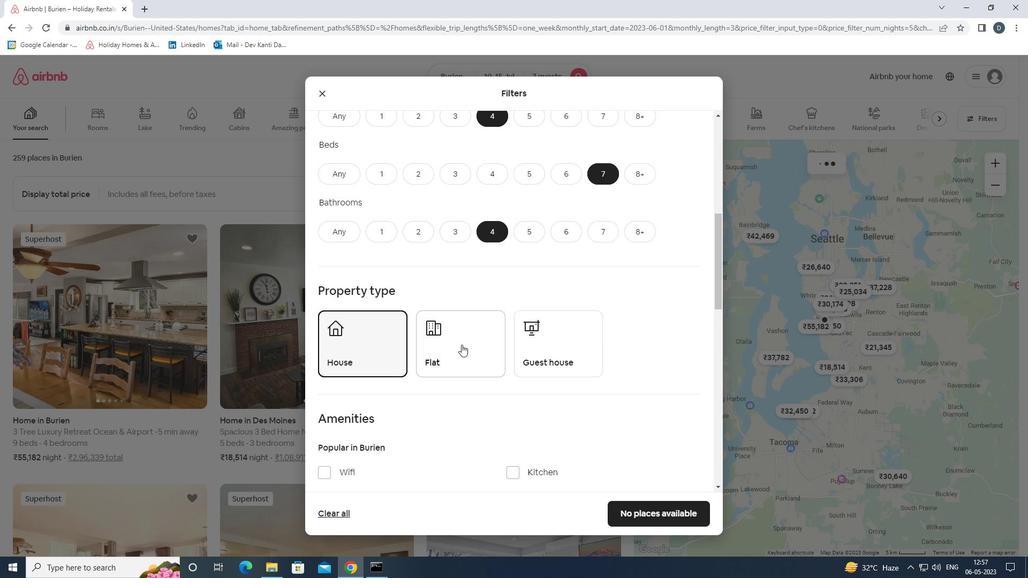
Action: Mouse moved to (538, 345)
Screenshot: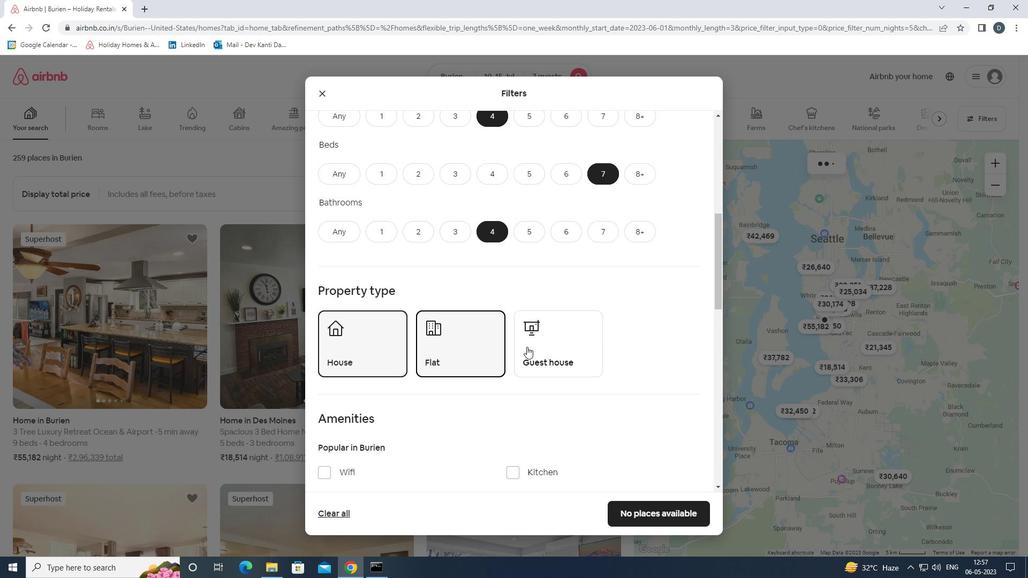 
Action: Mouse pressed left at (538, 345)
Screenshot: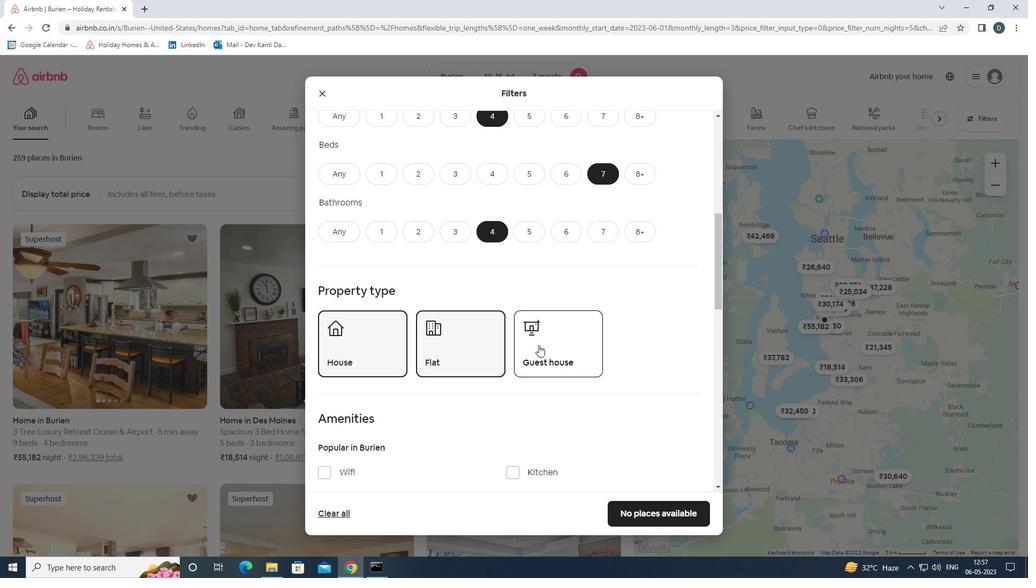 
Action: Mouse moved to (539, 344)
Screenshot: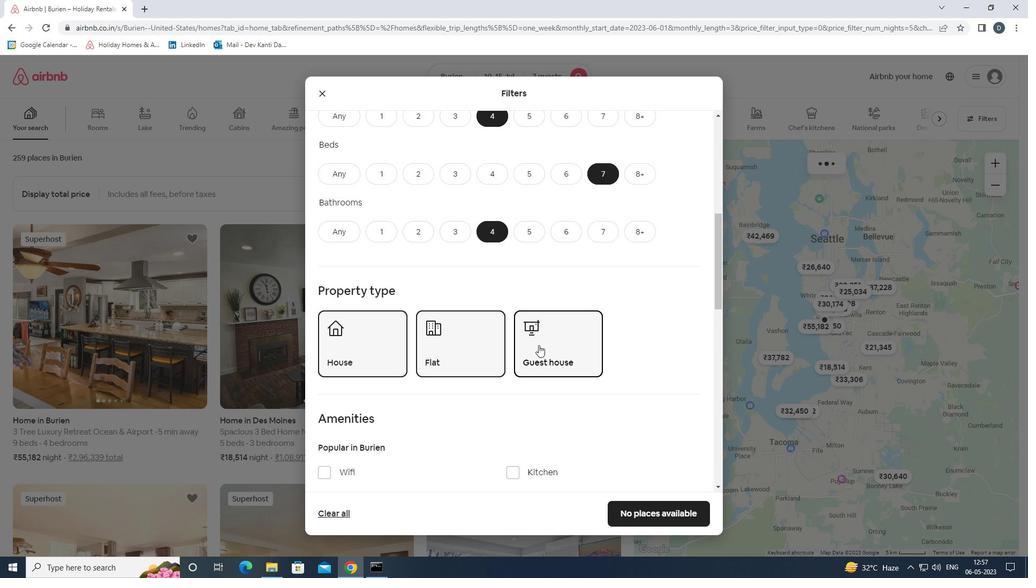 
Action: Mouse scrolled (539, 344) with delta (0, 0)
Screenshot: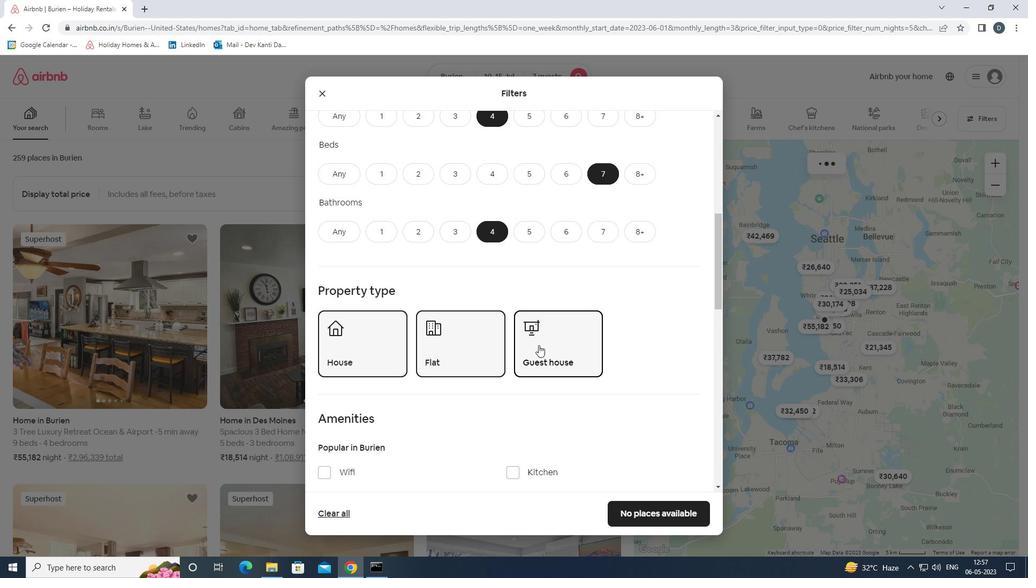 
Action: Mouse scrolled (539, 344) with delta (0, 0)
Screenshot: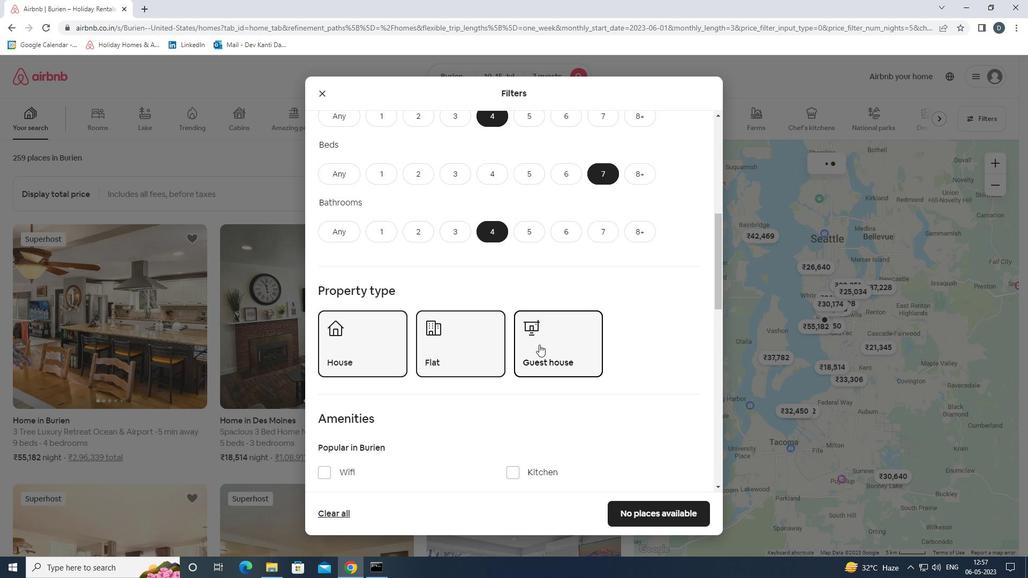 
Action: Mouse scrolled (539, 344) with delta (0, 0)
Screenshot: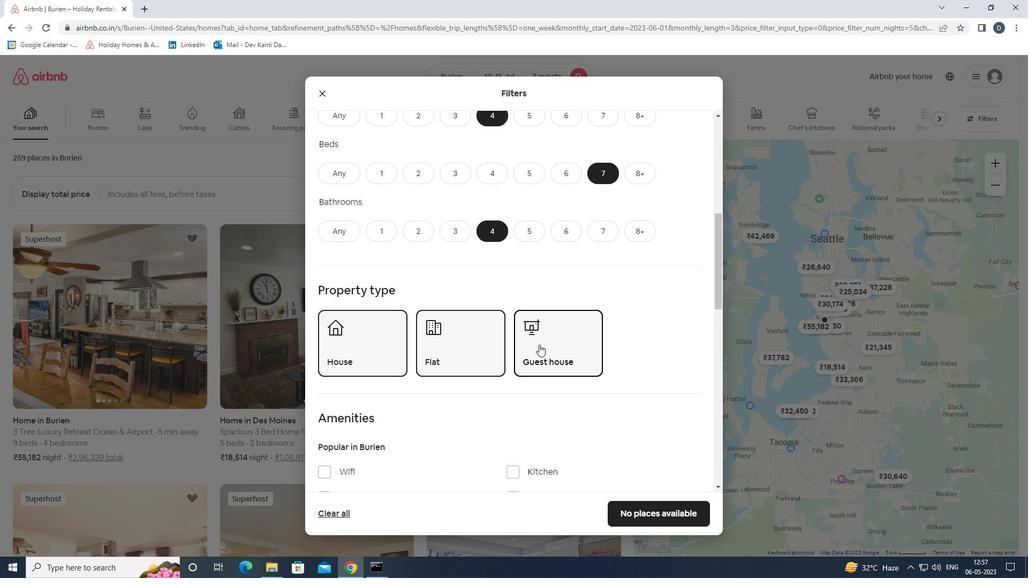 
Action: Mouse scrolled (539, 344) with delta (0, 0)
Screenshot: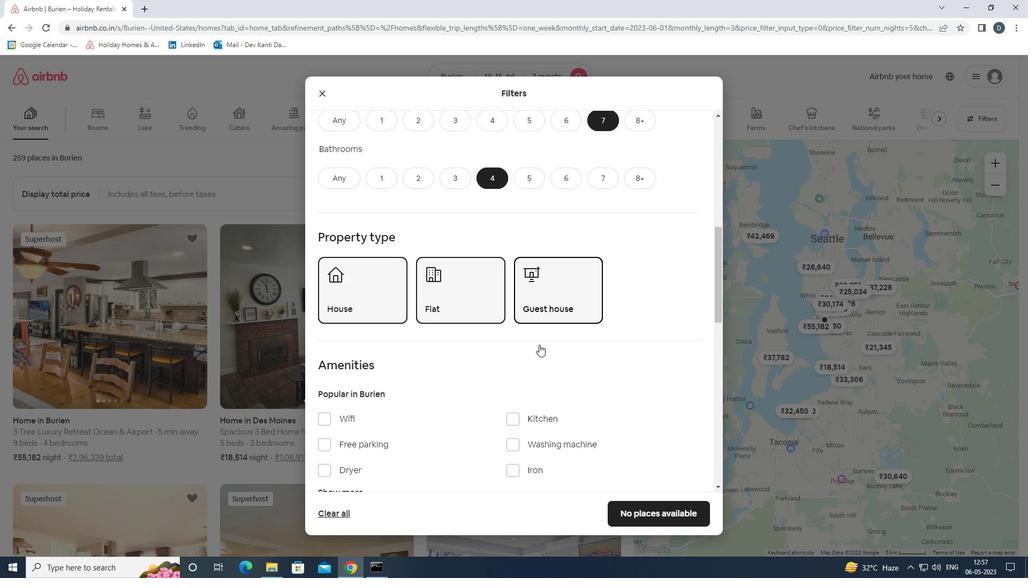 
Action: Mouse moved to (350, 257)
Screenshot: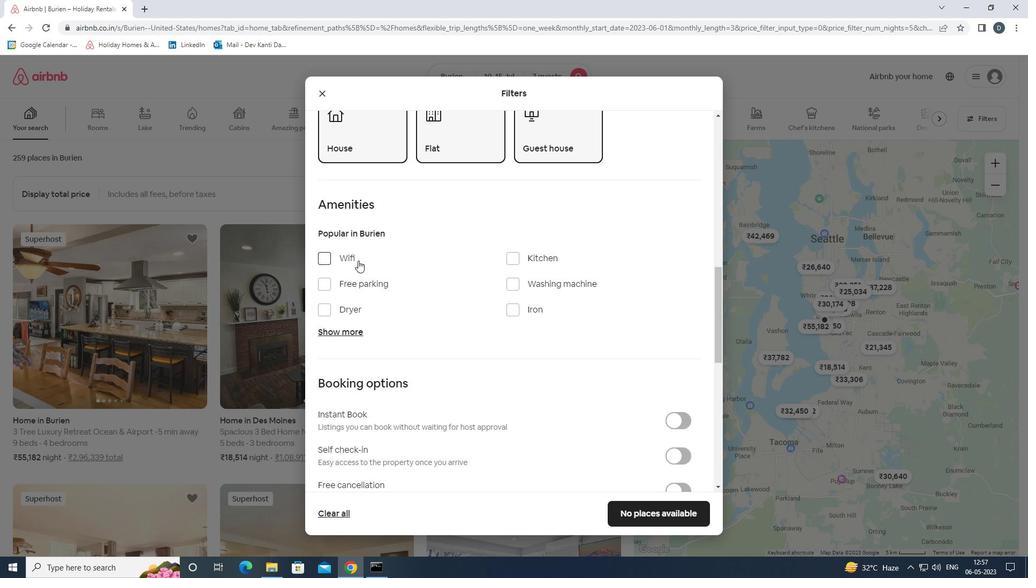 
Action: Mouse pressed left at (350, 257)
Screenshot: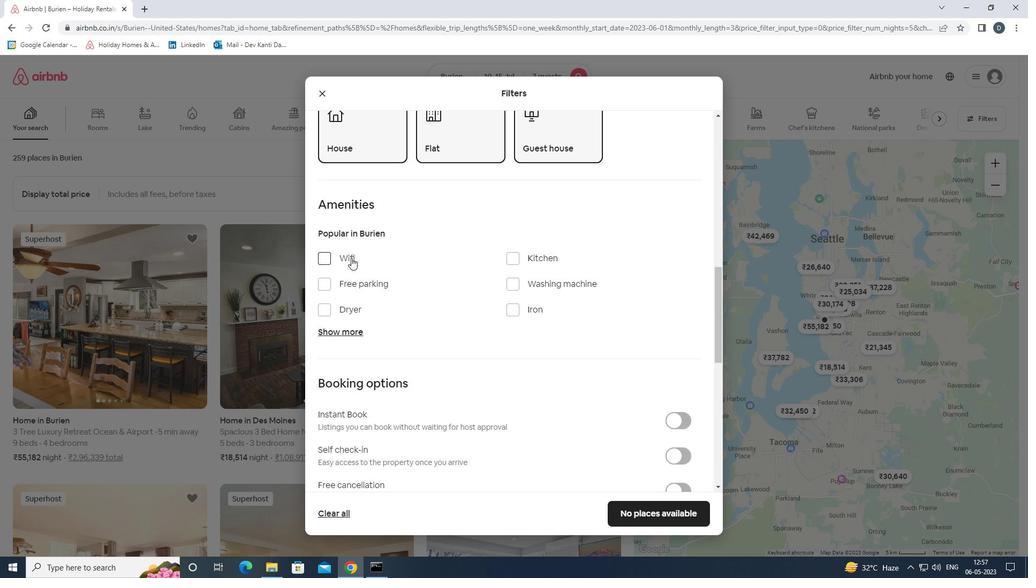 
Action: Mouse moved to (352, 286)
Screenshot: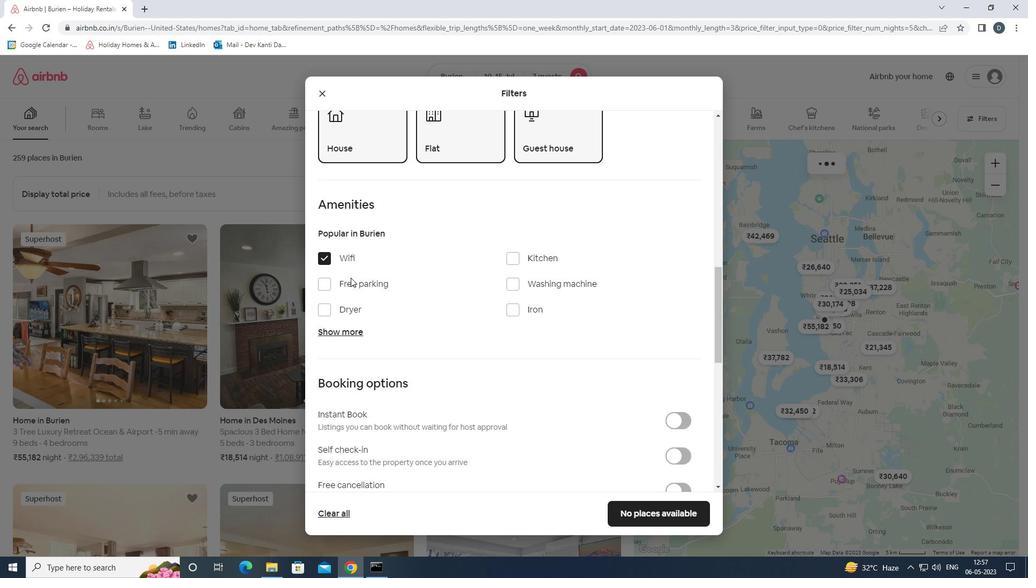 
Action: Mouse pressed left at (352, 286)
Screenshot: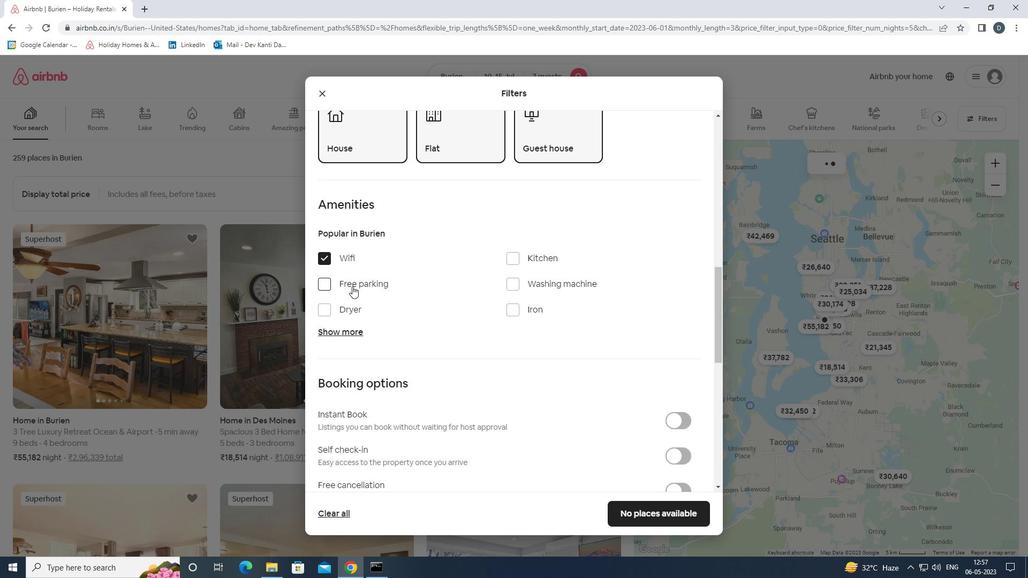 
Action: Mouse moved to (354, 331)
Screenshot: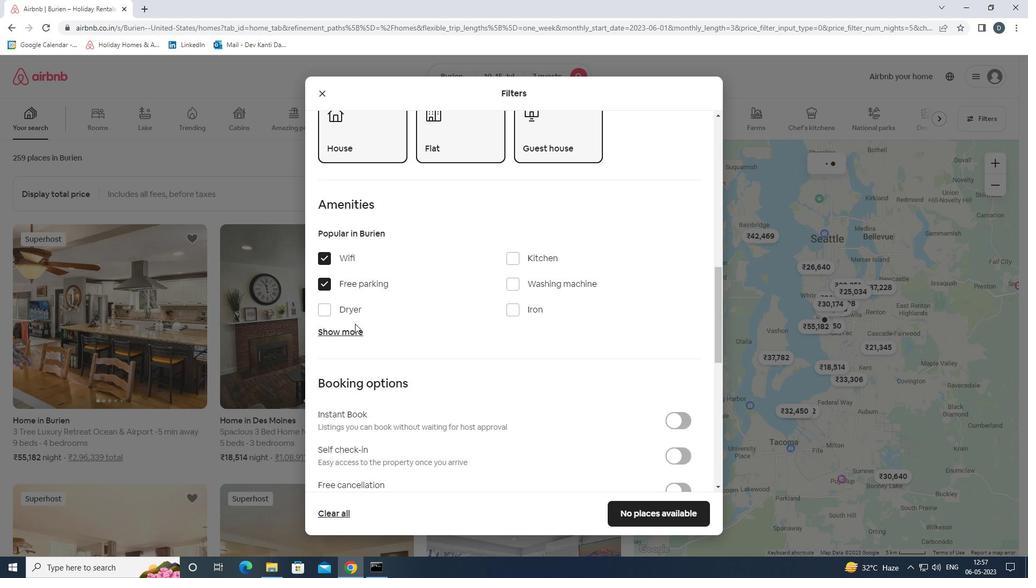 
Action: Mouse pressed left at (354, 331)
Screenshot: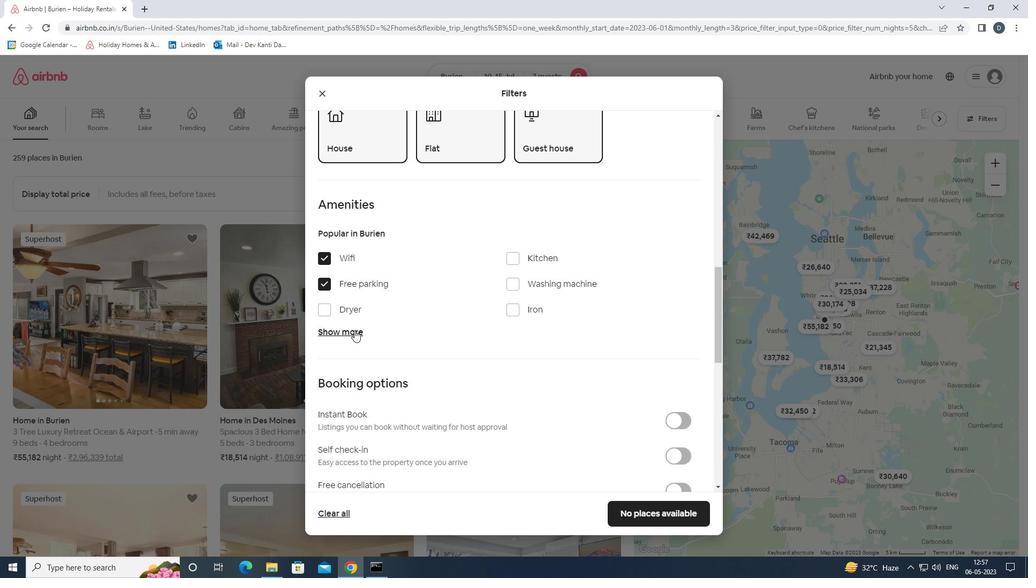 
Action: Mouse moved to (523, 391)
Screenshot: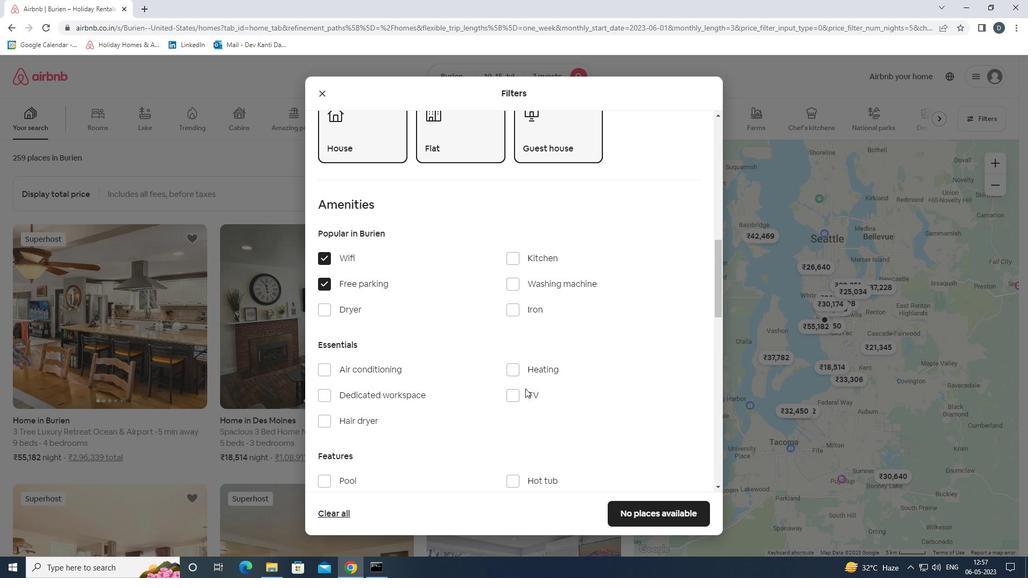 
Action: Mouse pressed left at (523, 391)
Screenshot: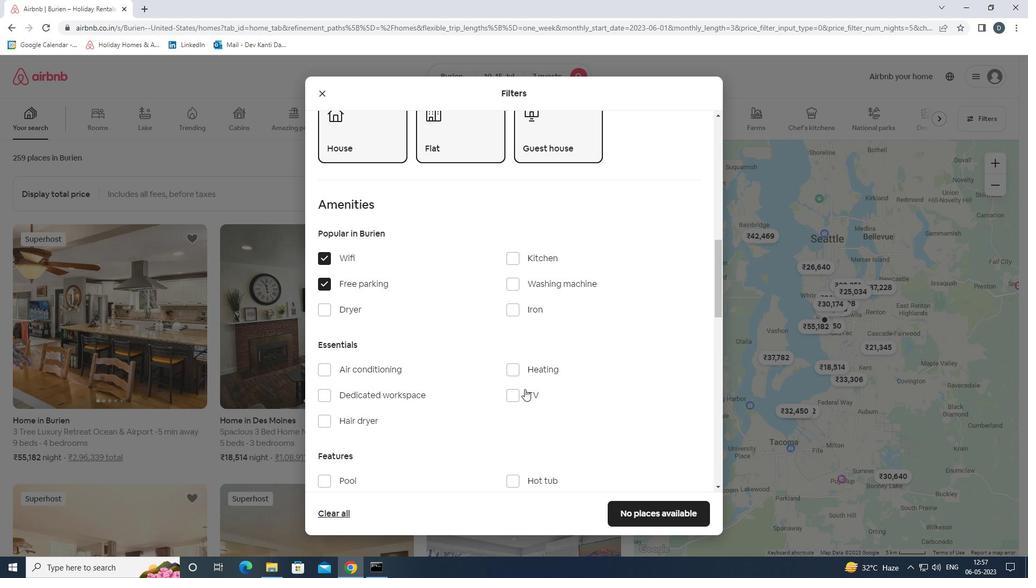 
Action: Mouse moved to (523, 389)
Screenshot: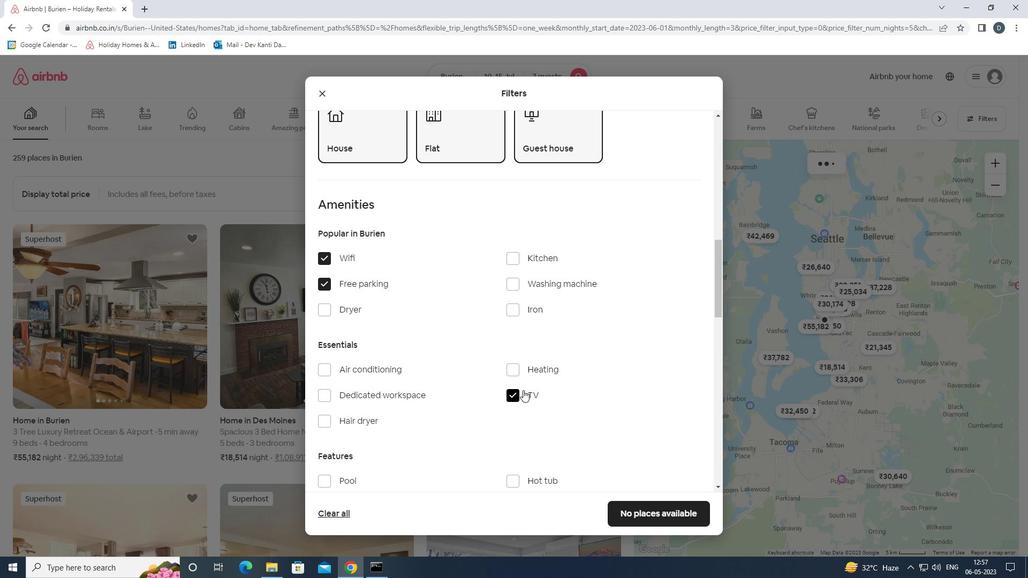
Action: Mouse scrolled (523, 389) with delta (0, 0)
Screenshot: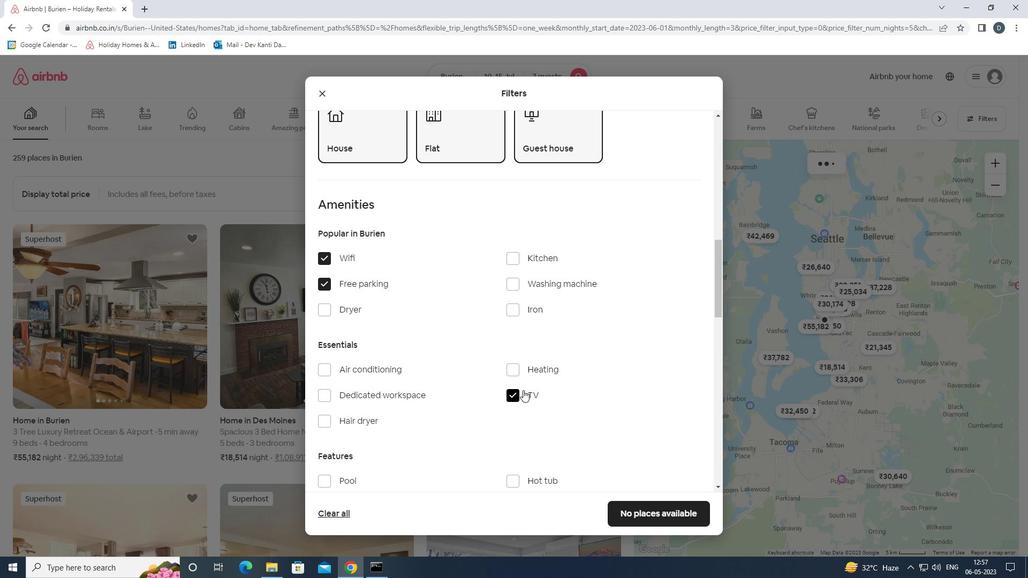
Action: Mouse scrolled (523, 389) with delta (0, 0)
Screenshot: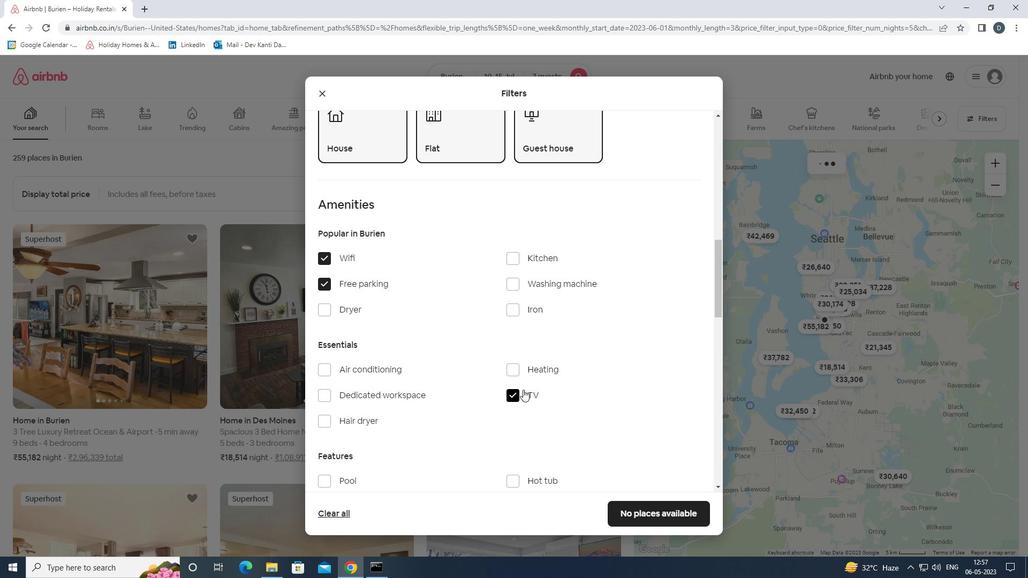 
Action: Mouse scrolled (523, 389) with delta (0, 0)
Screenshot: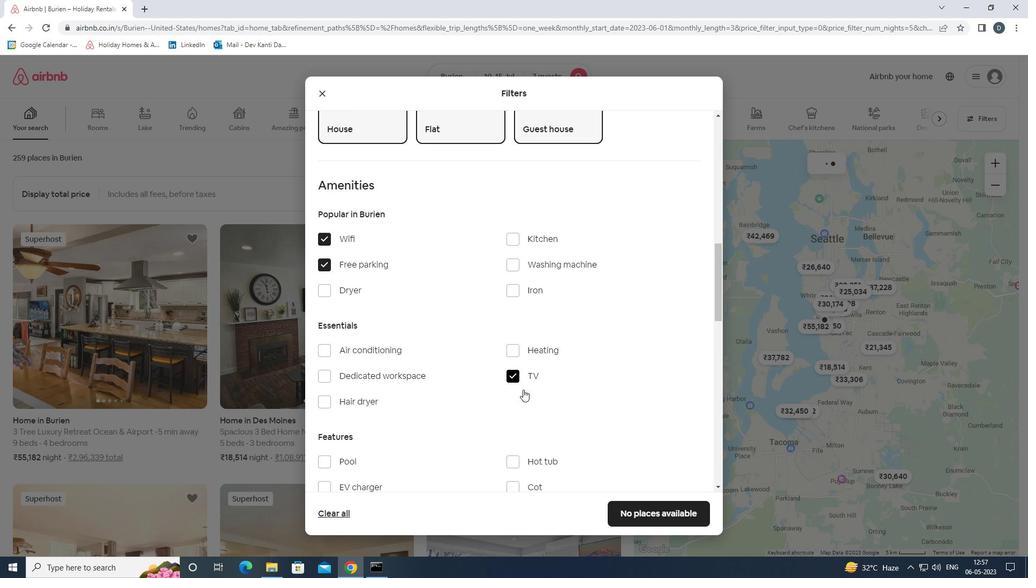 
Action: Mouse moved to (335, 370)
Screenshot: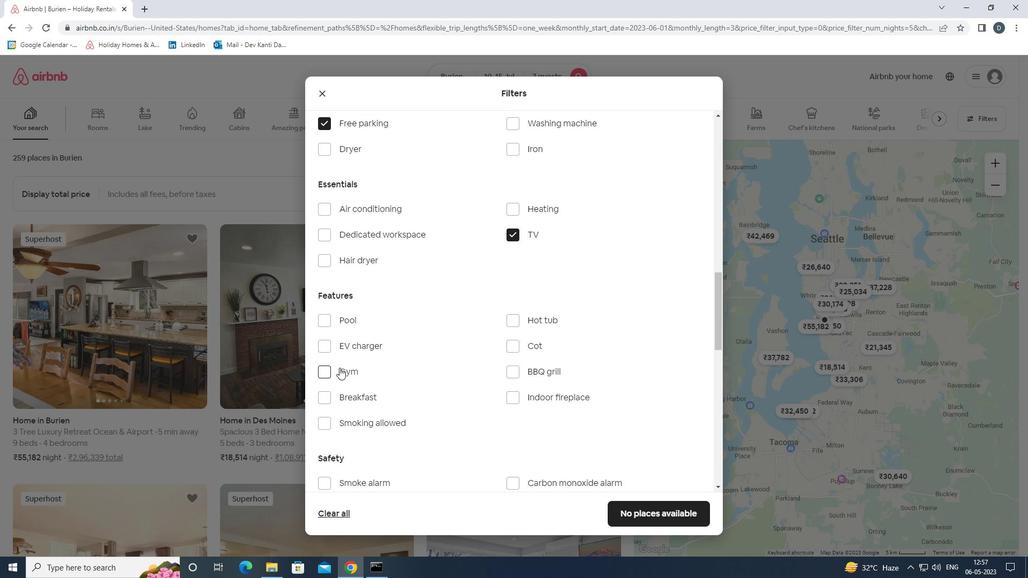 
Action: Mouse pressed left at (335, 370)
Screenshot: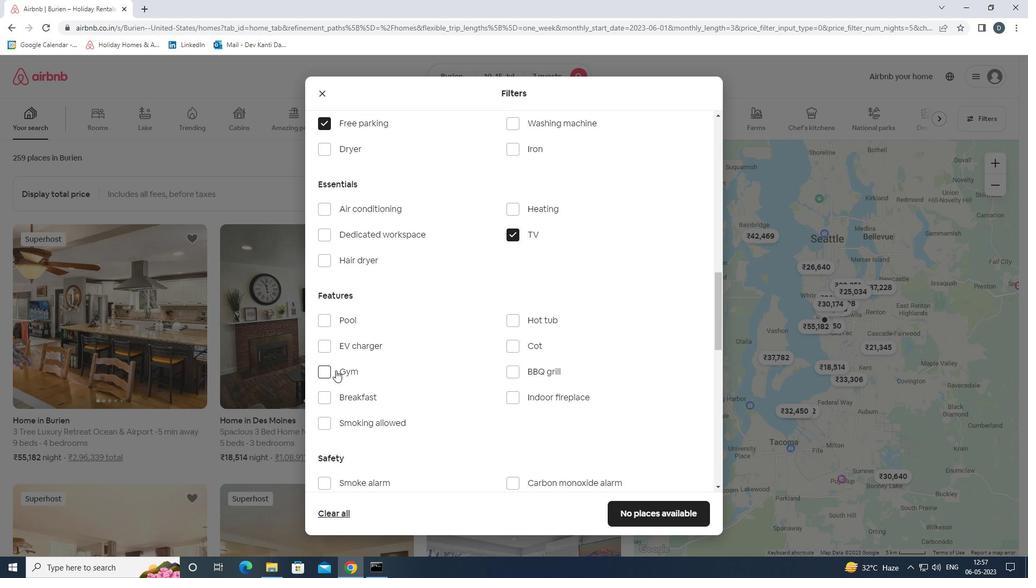 
Action: Mouse moved to (351, 395)
Screenshot: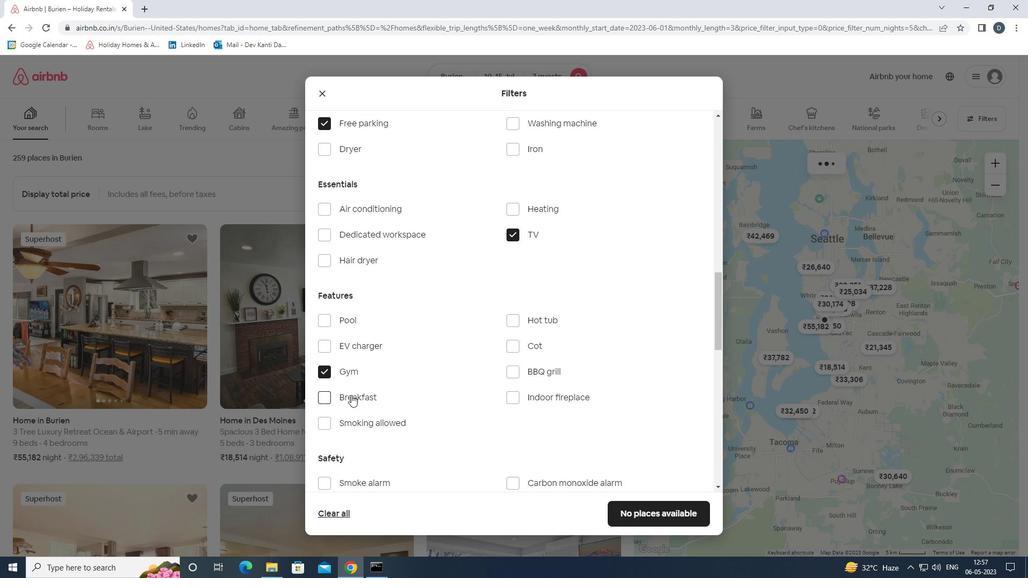 
Action: Mouse pressed left at (351, 395)
Screenshot: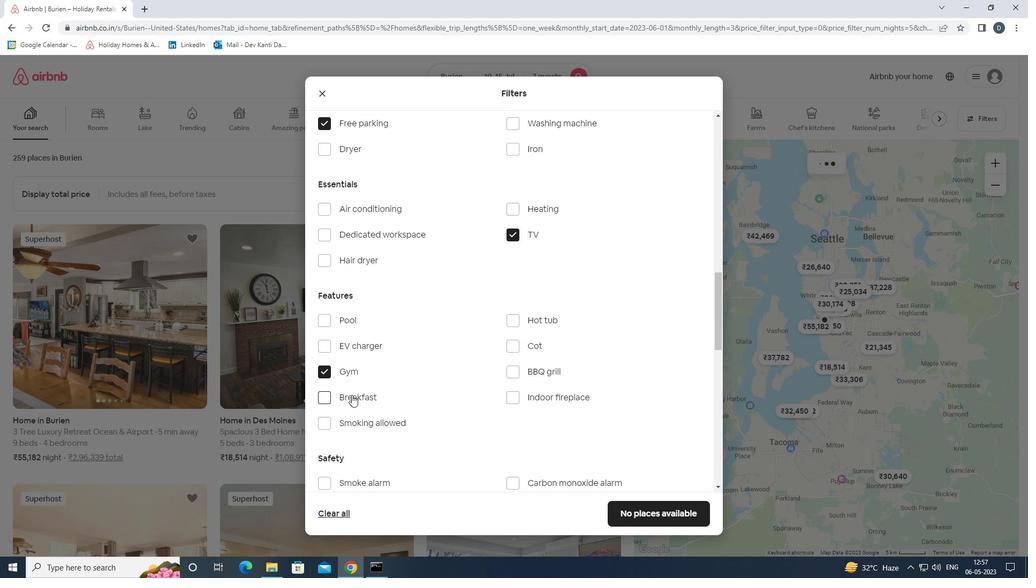 
Action: Mouse moved to (411, 373)
Screenshot: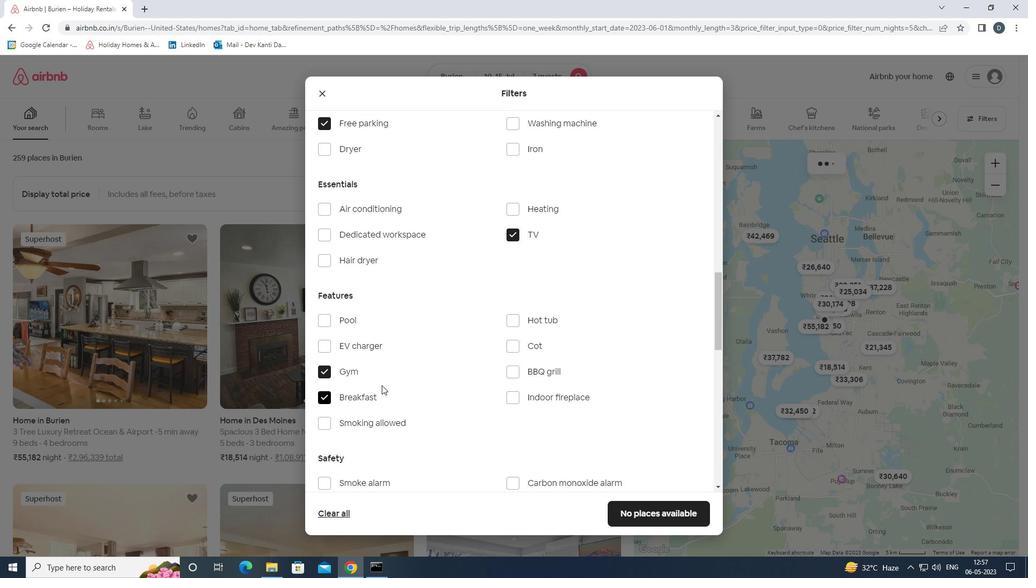 
Action: Mouse scrolled (411, 372) with delta (0, 0)
Screenshot: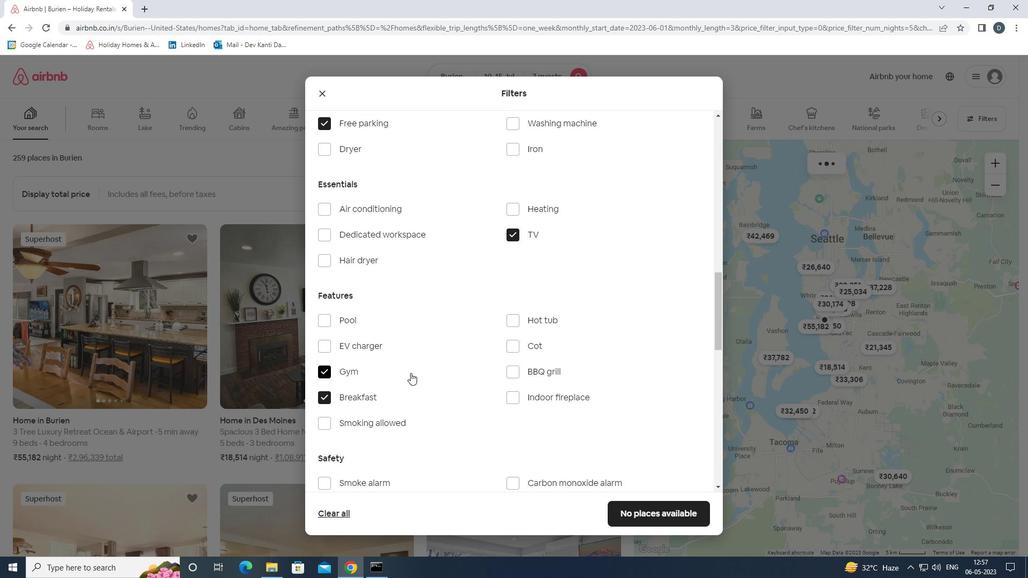 
Action: Mouse scrolled (411, 372) with delta (0, 0)
Screenshot: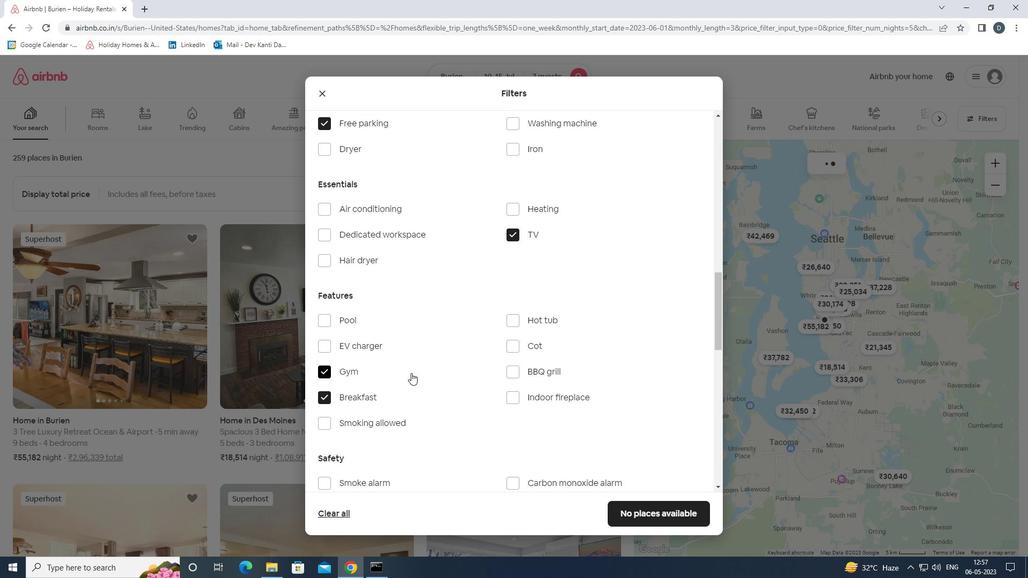 
Action: Mouse scrolled (411, 372) with delta (0, 0)
Screenshot: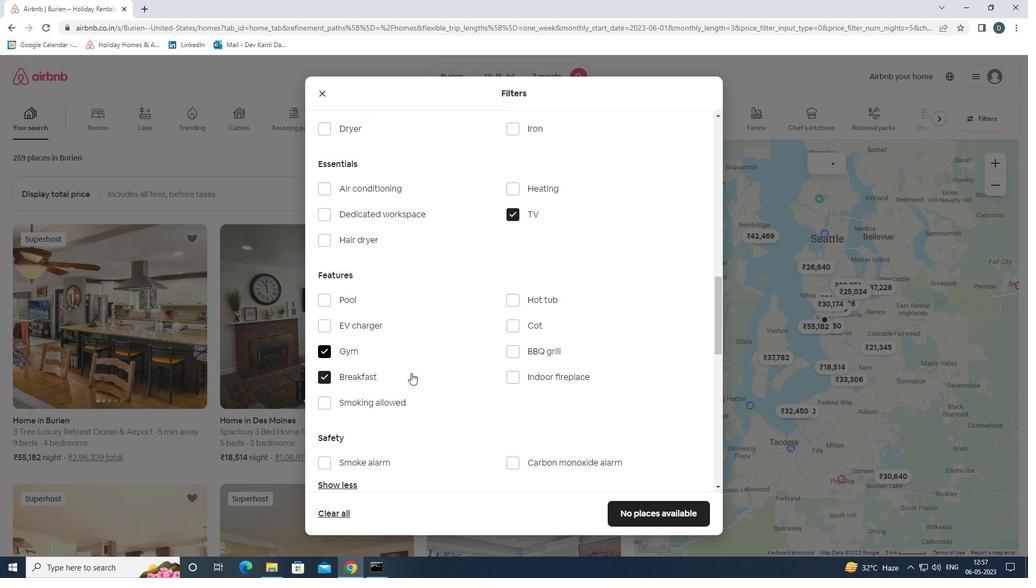 
Action: Mouse moved to (423, 376)
Screenshot: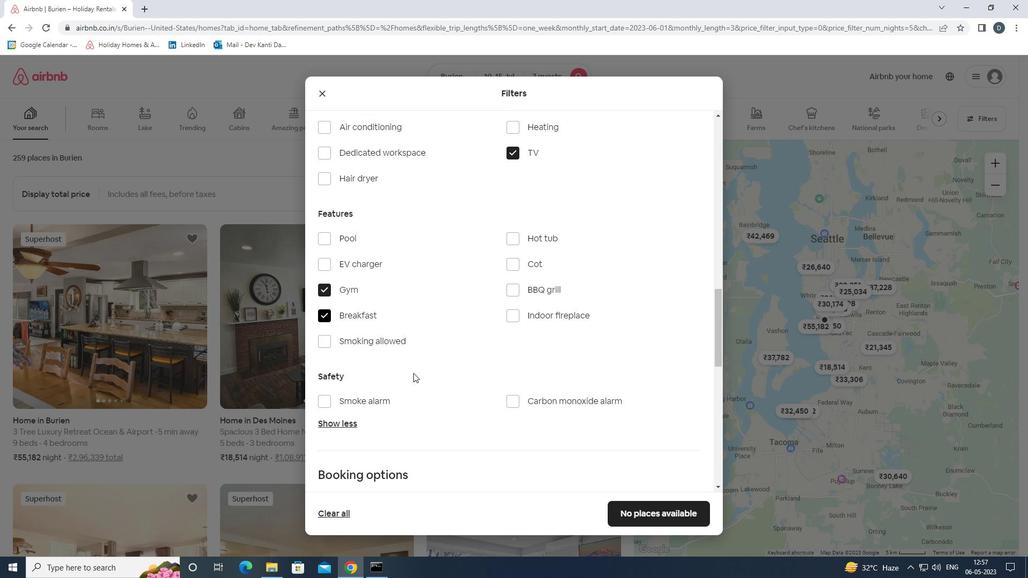 
Action: Mouse scrolled (423, 375) with delta (0, 0)
Screenshot: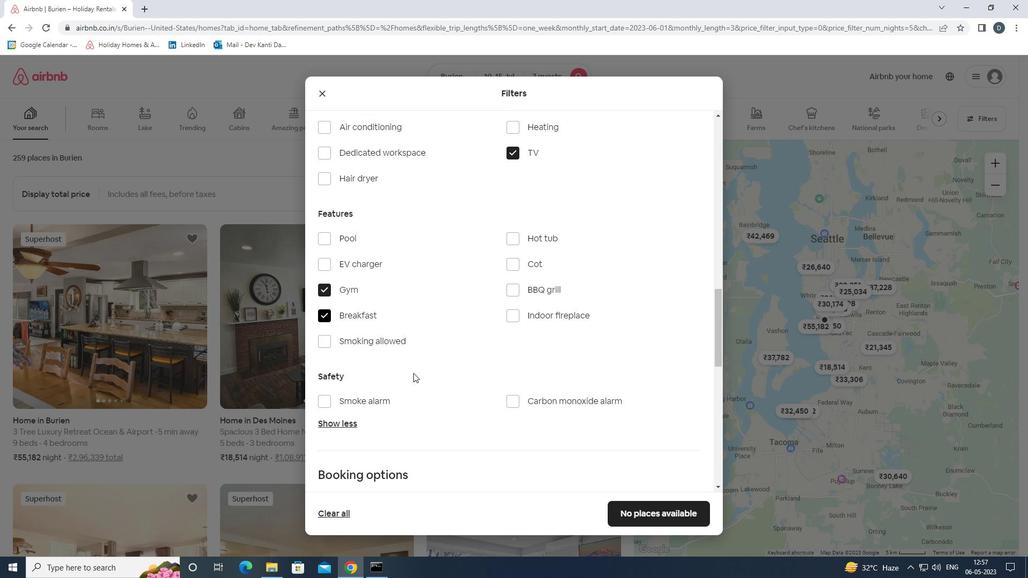 
Action: Mouse moved to (669, 410)
Screenshot: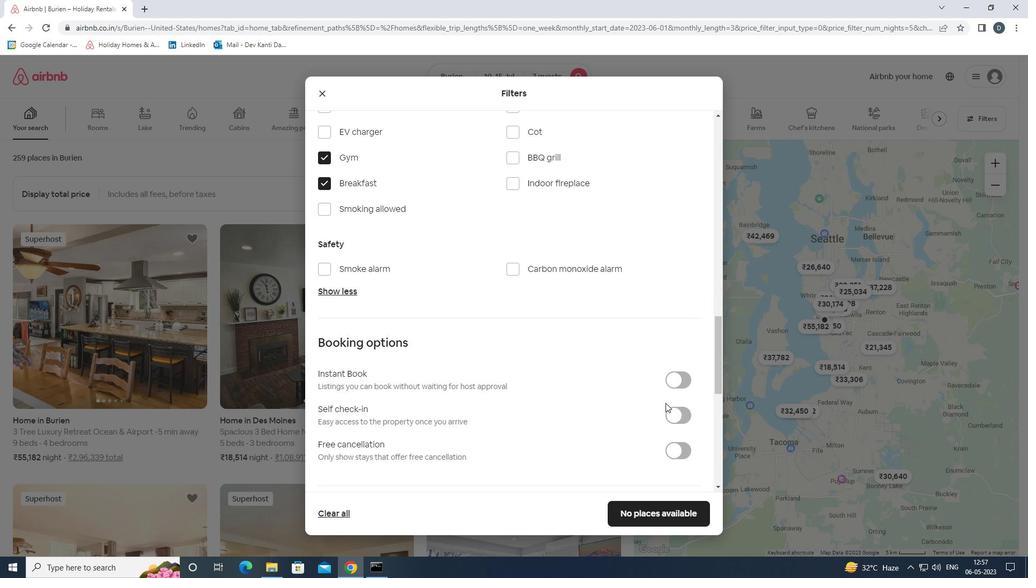 
Action: Mouse pressed left at (669, 410)
Screenshot: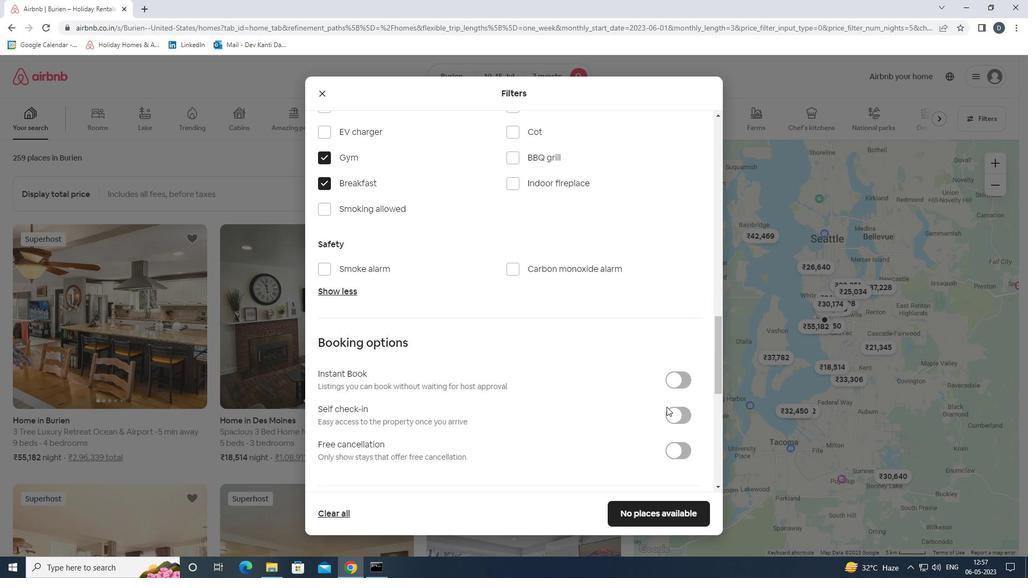 
Action: Mouse moved to (670, 410)
Screenshot: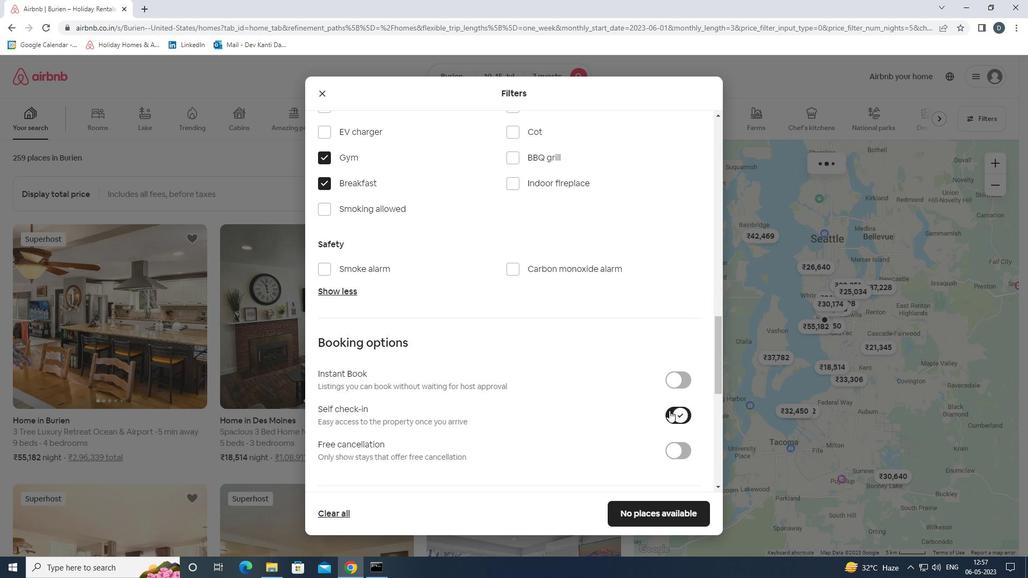
Action: Mouse scrolled (670, 410) with delta (0, 0)
Screenshot: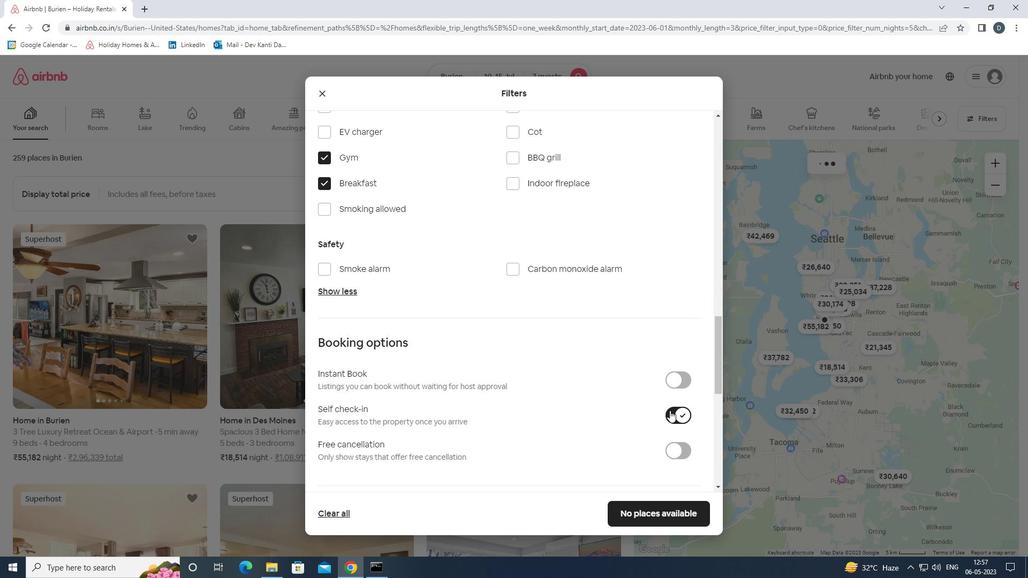 
Action: Mouse scrolled (670, 410) with delta (0, 0)
Screenshot: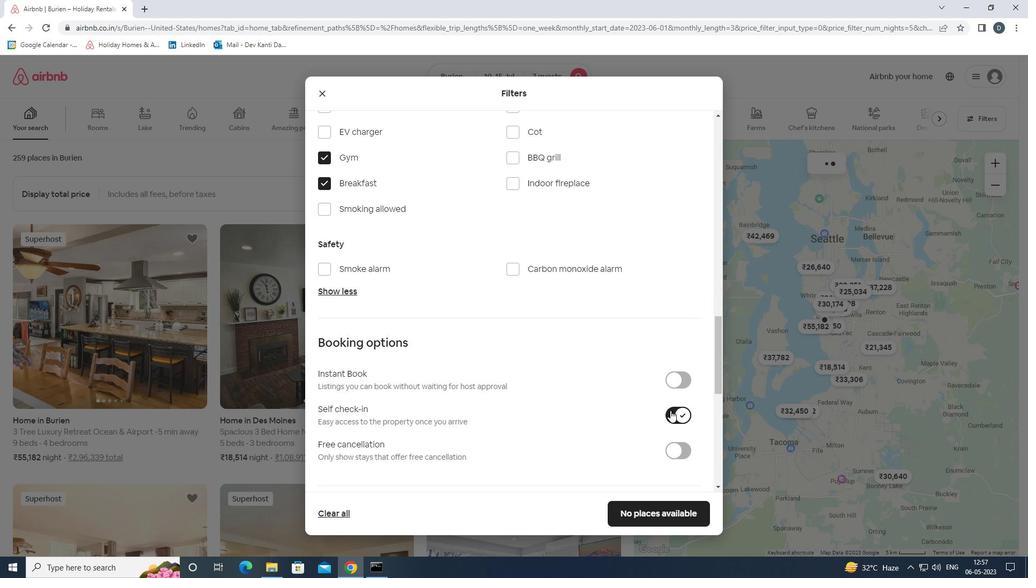 
Action: Mouse scrolled (670, 410) with delta (0, 0)
Screenshot: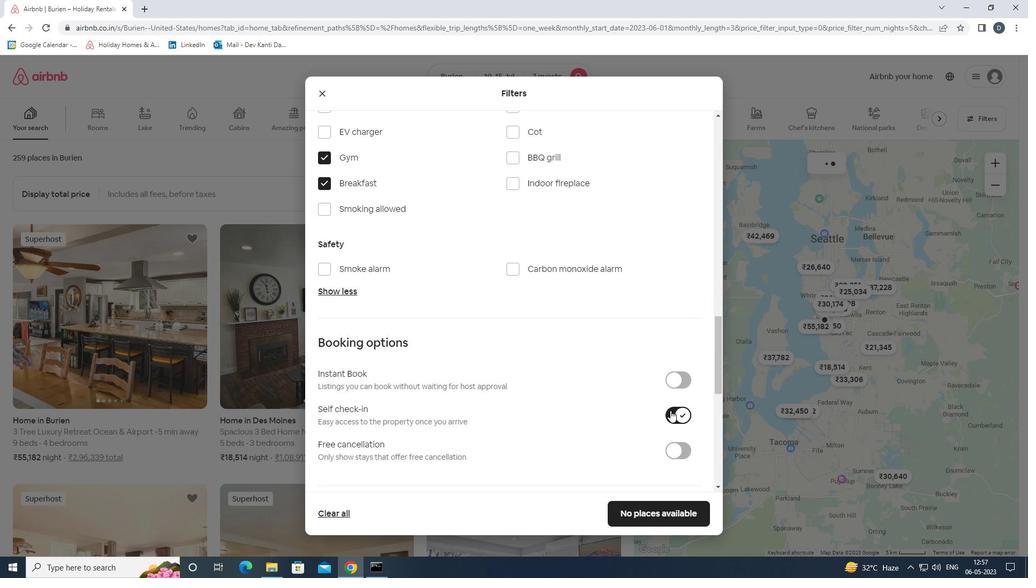 
Action: Mouse scrolled (670, 410) with delta (0, 0)
Screenshot: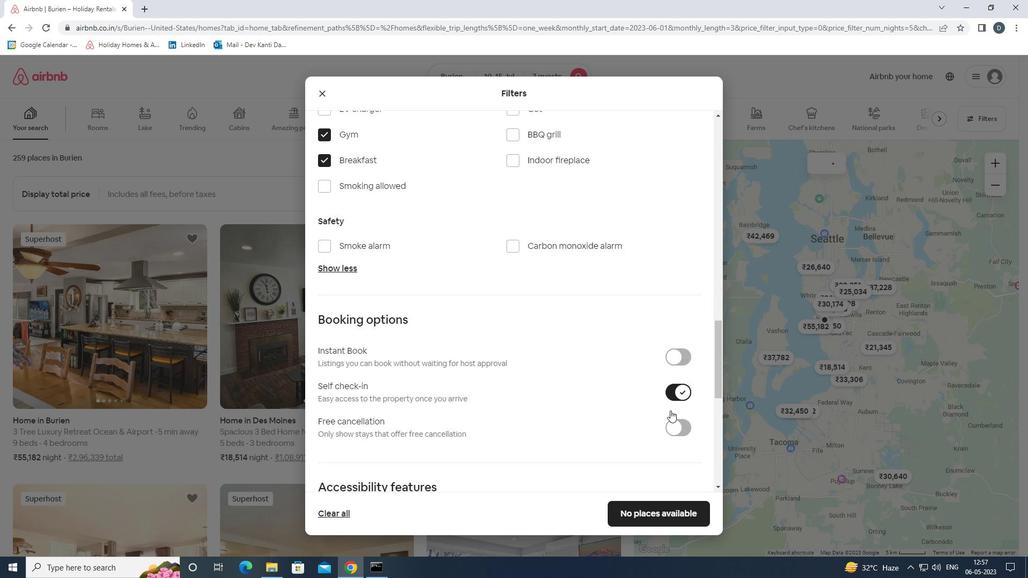 
Action: Mouse scrolled (670, 410) with delta (0, 0)
Screenshot: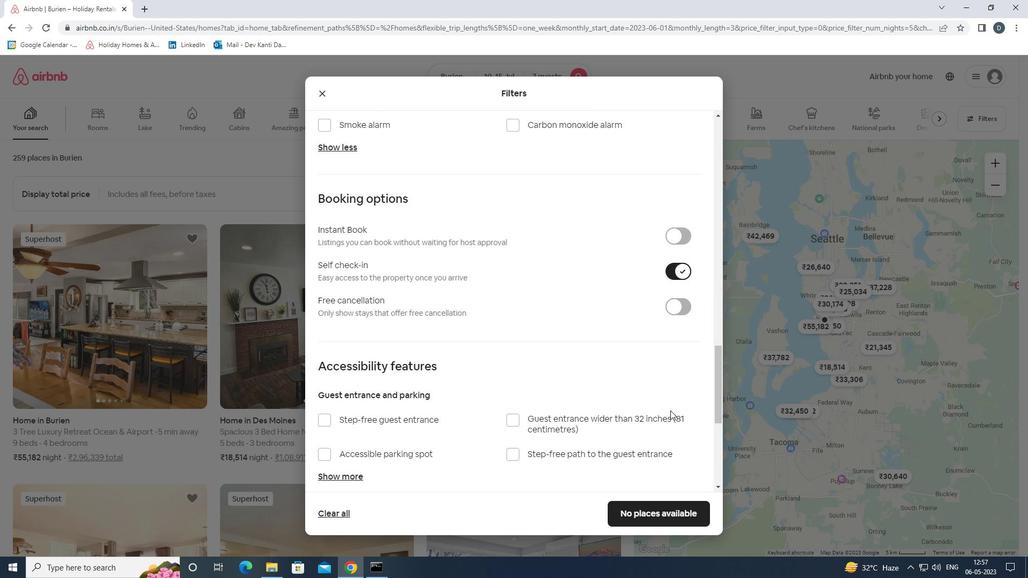 
Action: Mouse moved to (672, 410)
Screenshot: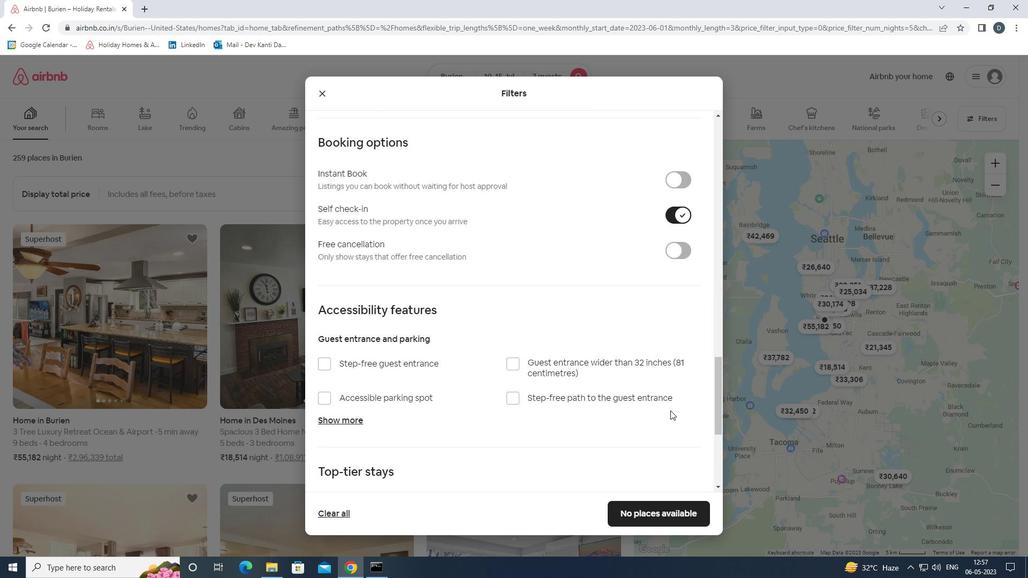 
Action: Mouse scrolled (672, 409) with delta (0, 0)
Screenshot: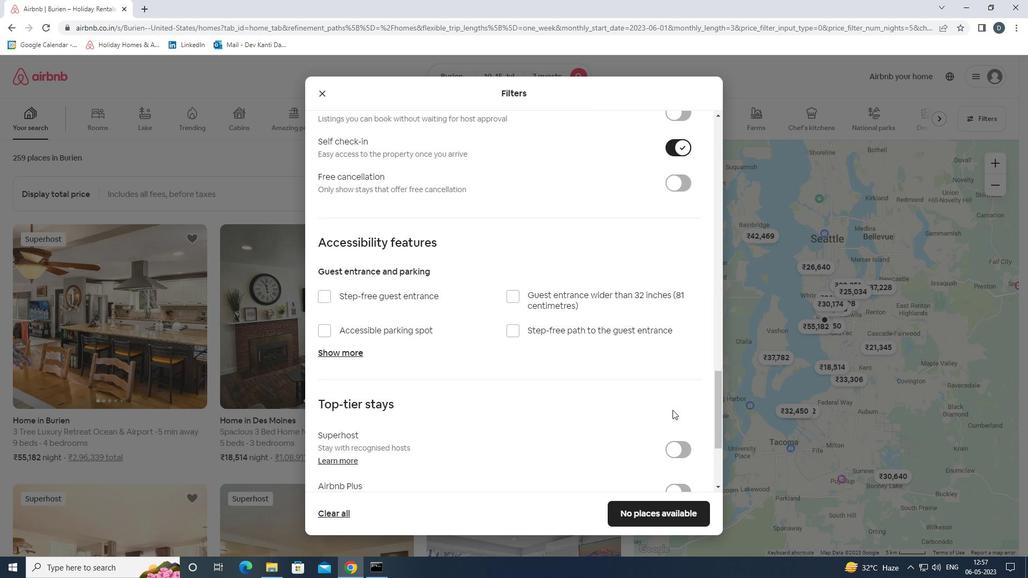 
Action: Mouse scrolled (672, 409) with delta (0, 0)
Screenshot: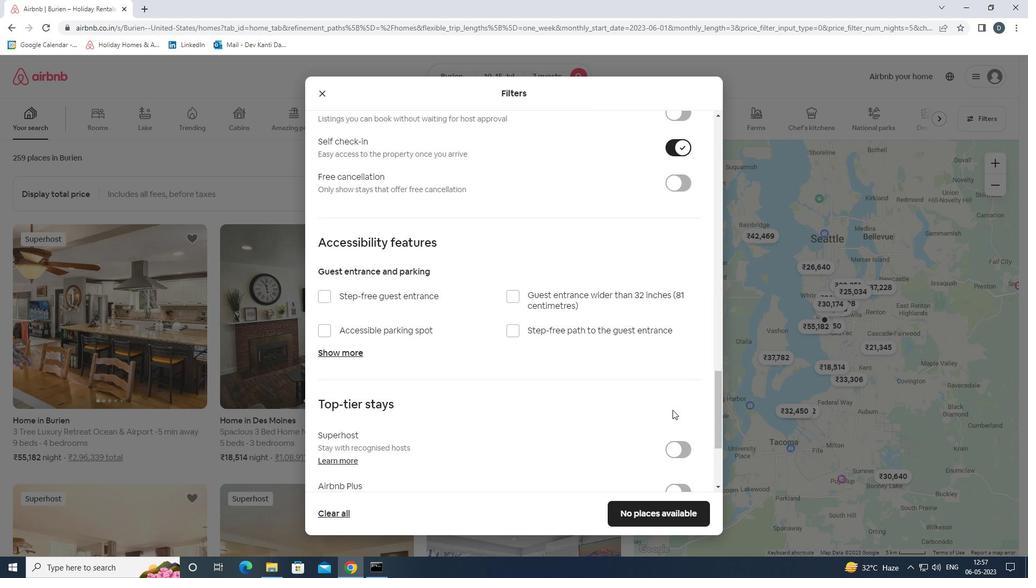 
Action: Mouse moved to (673, 410)
Screenshot: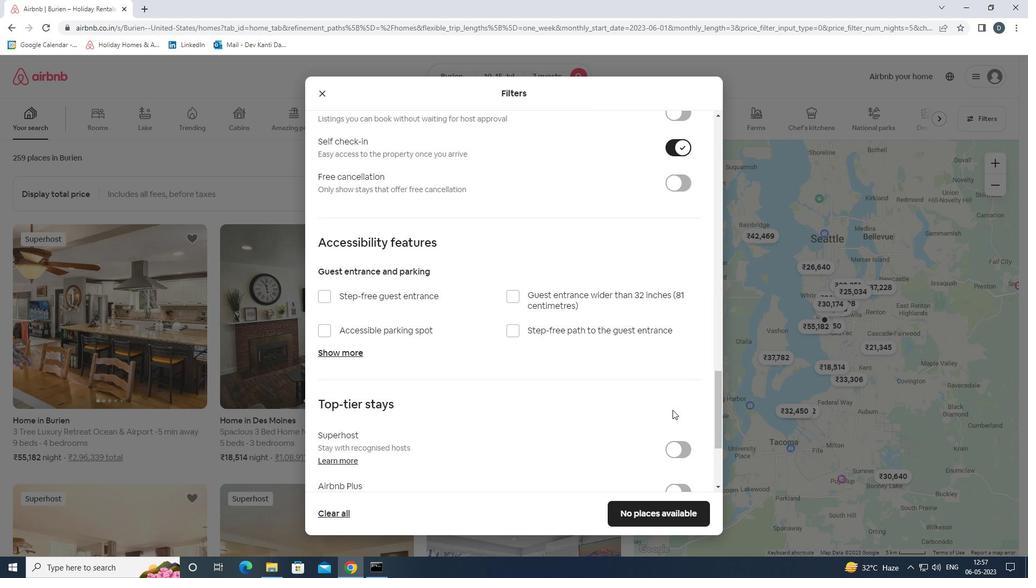 
Action: Mouse scrolled (673, 409) with delta (0, 0)
Screenshot: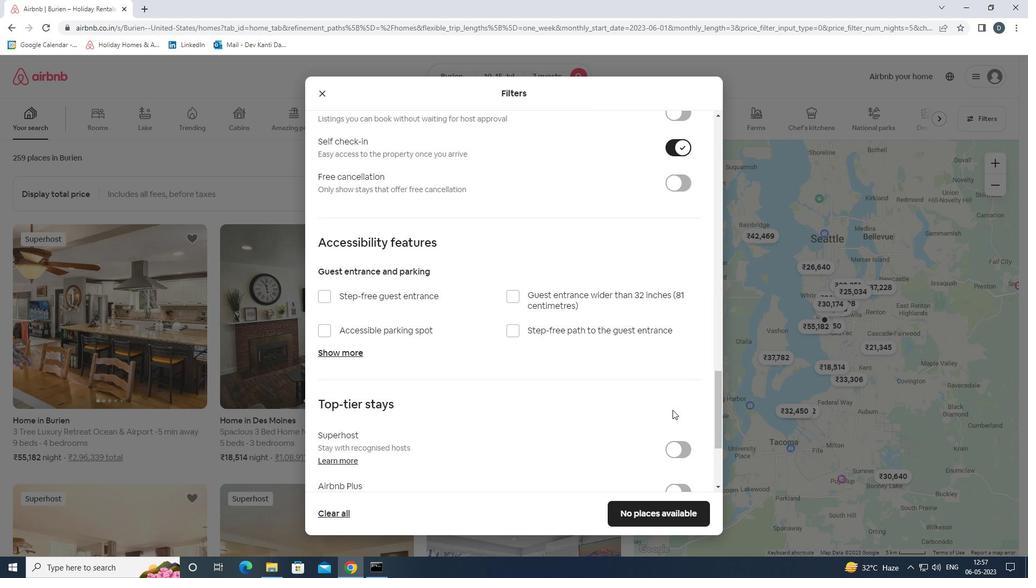 
Action: Mouse moved to (327, 426)
Screenshot: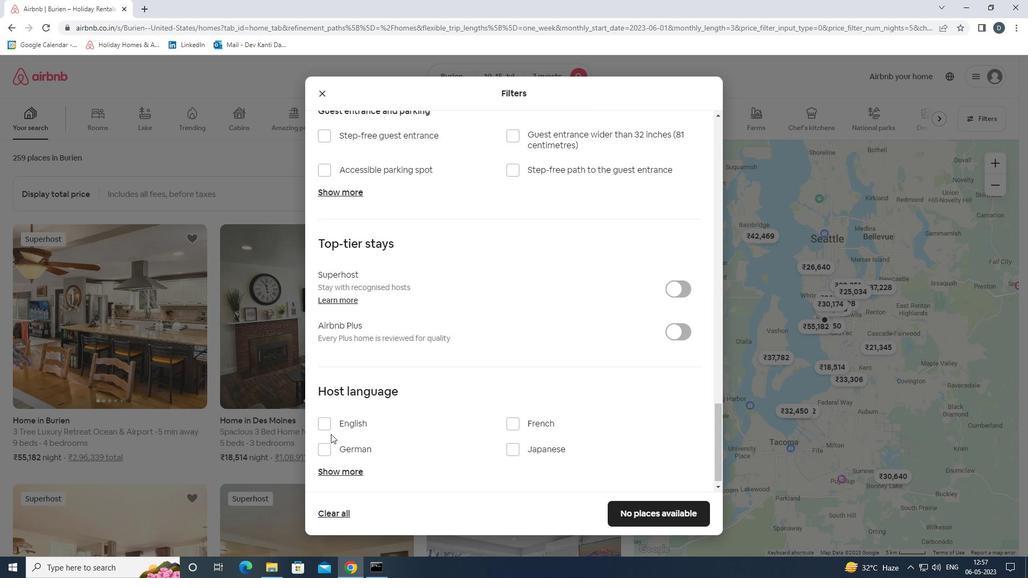 
Action: Mouse pressed left at (327, 426)
Screenshot: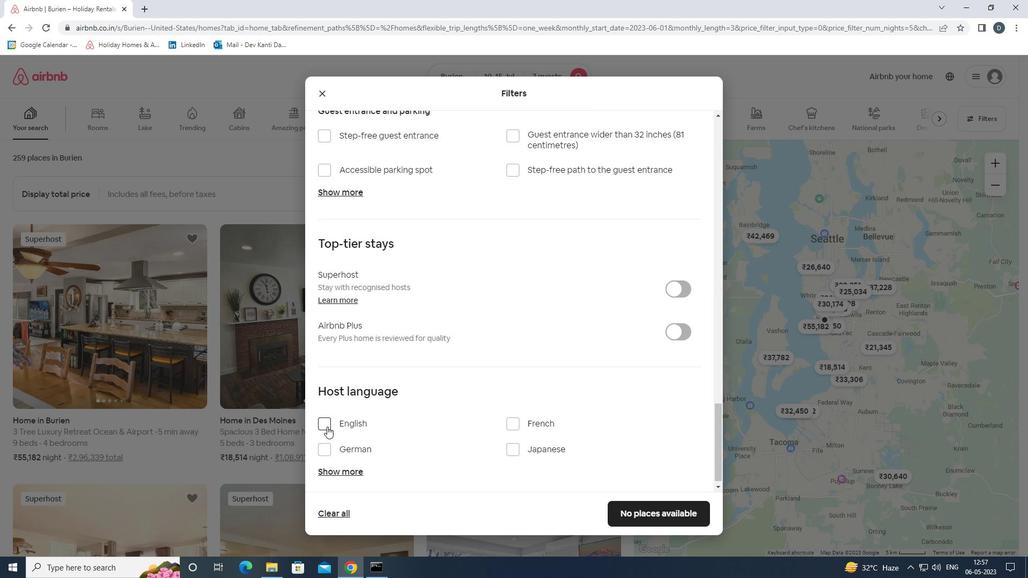 
Action: Mouse moved to (635, 512)
Screenshot: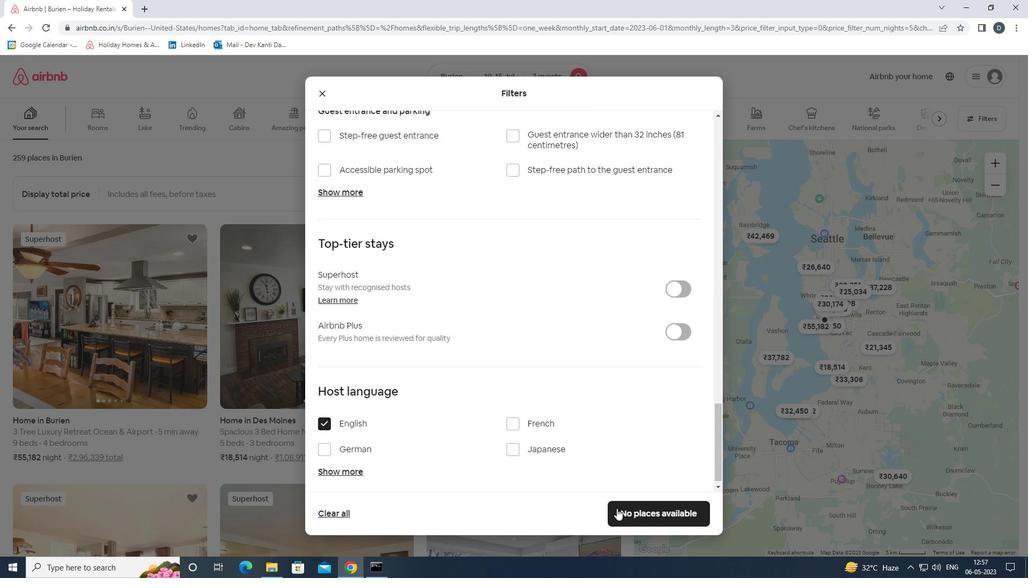 
Action: Mouse pressed left at (635, 512)
Screenshot: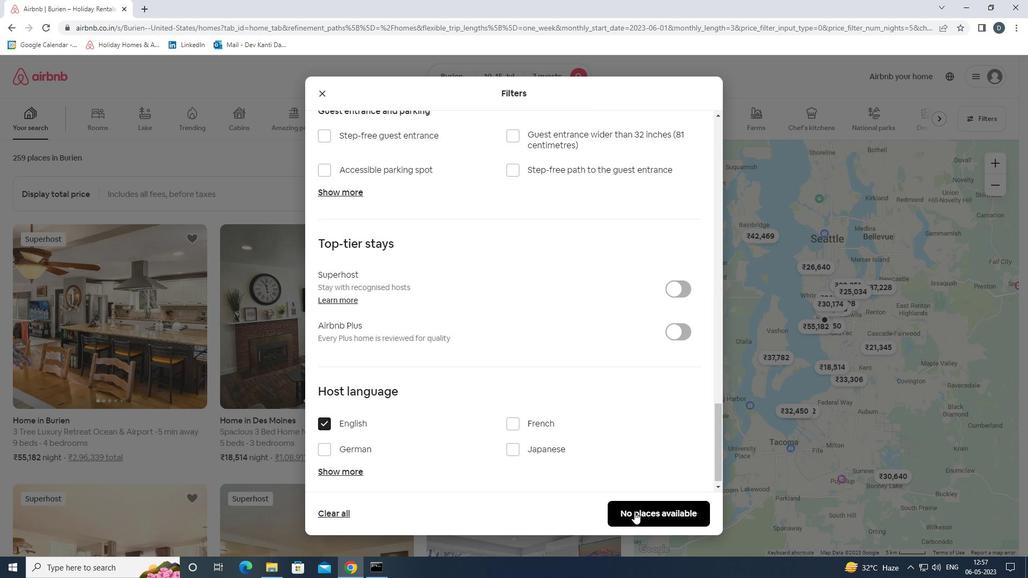 
Action: Mouse moved to (557, 377)
Screenshot: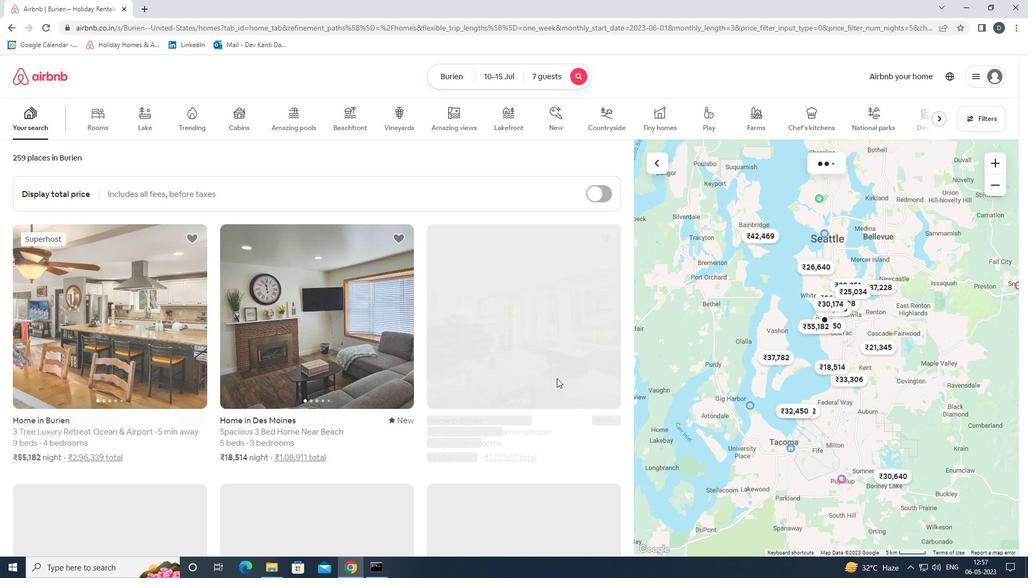 
